 Task: Find connections with filter location Greater Napanee with filter topic #Managementwith filter profile language English with filter current company Dunnhumby with filter school Goa Engineering College - Government of Goa with filter industry Legal Services with filter service category Headshot Photography with filter keywords title Commercial Loan Officer
Action: Mouse moved to (217, 254)
Screenshot: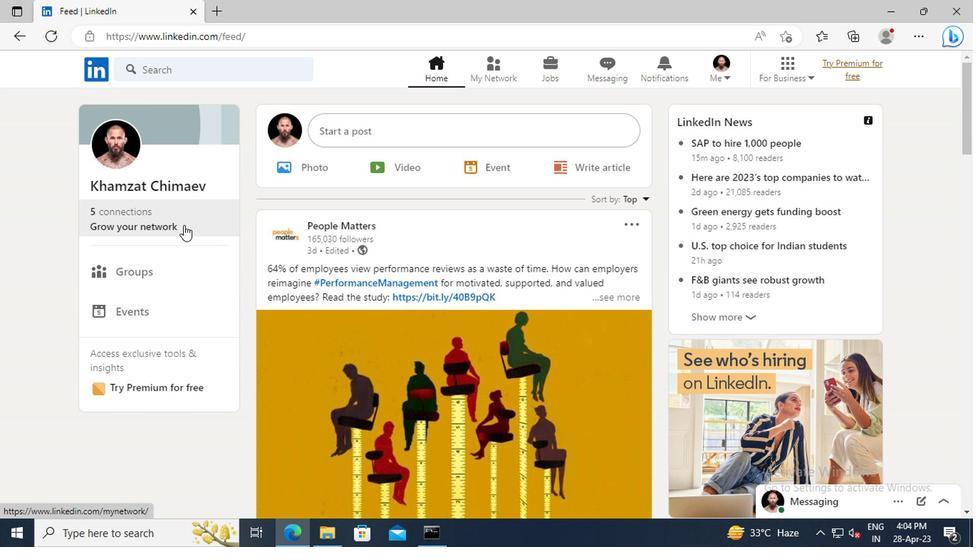 
Action: Mouse pressed left at (217, 254)
Screenshot: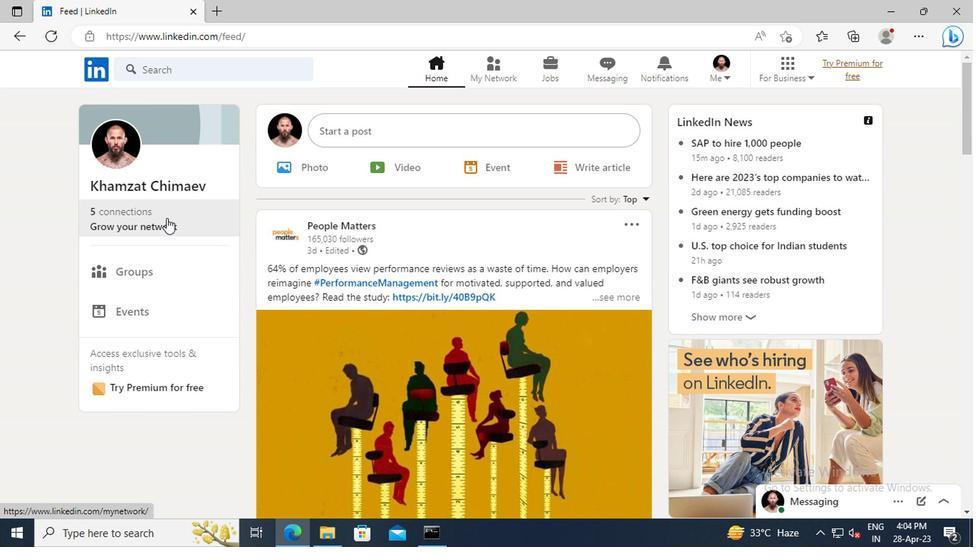 
Action: Mouse moved to (216, 206)
Screenshot: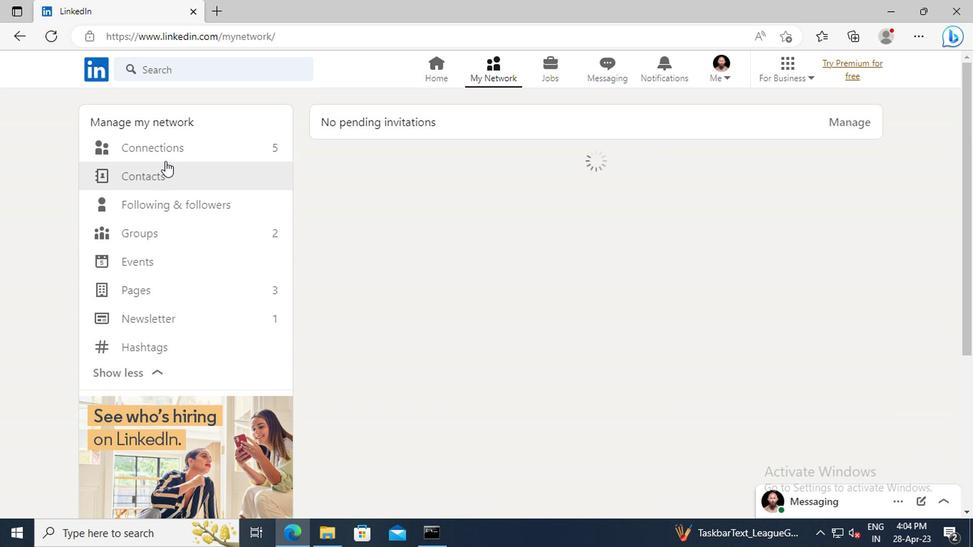 
Action: Mouse pressed left at (216, 206)
Screenshot: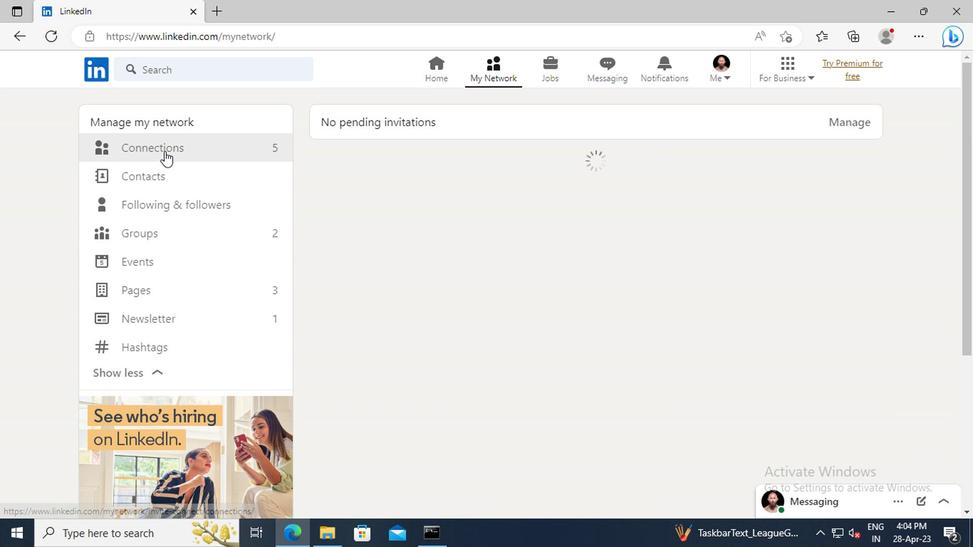 
Action: Mouse moved to (520, 208)
Screenshot: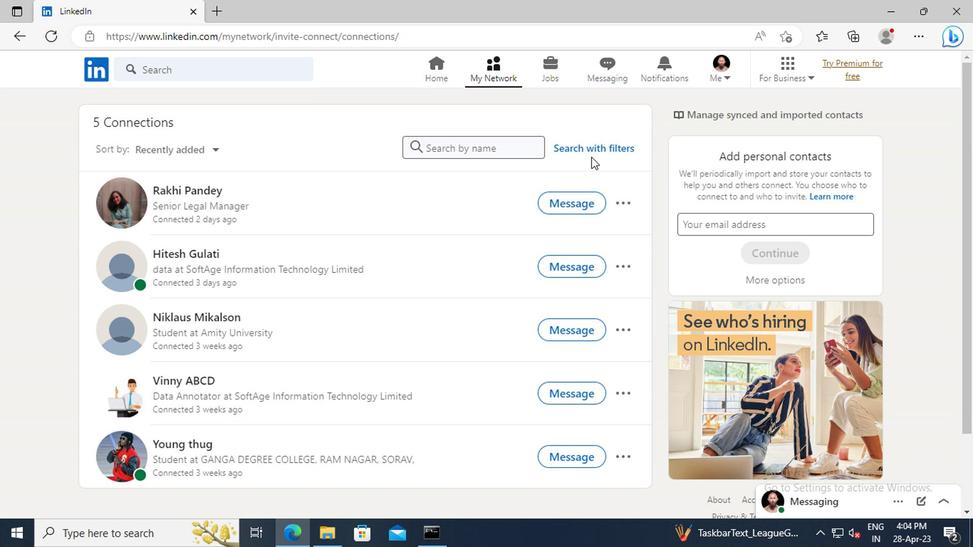 
Action: Mouse pressed left at (520, 208)
Screenshot: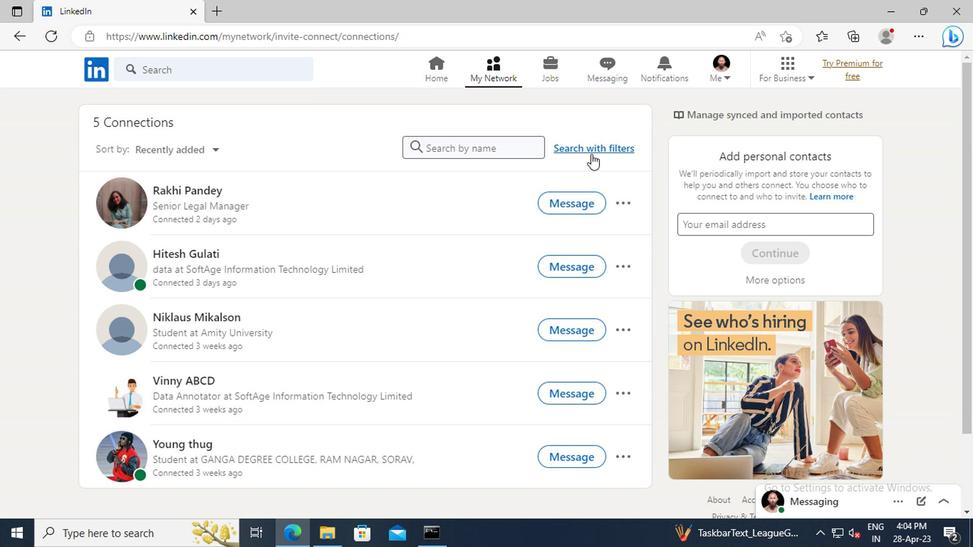
Action: Mouse moved to (485, 175)
Screenshot: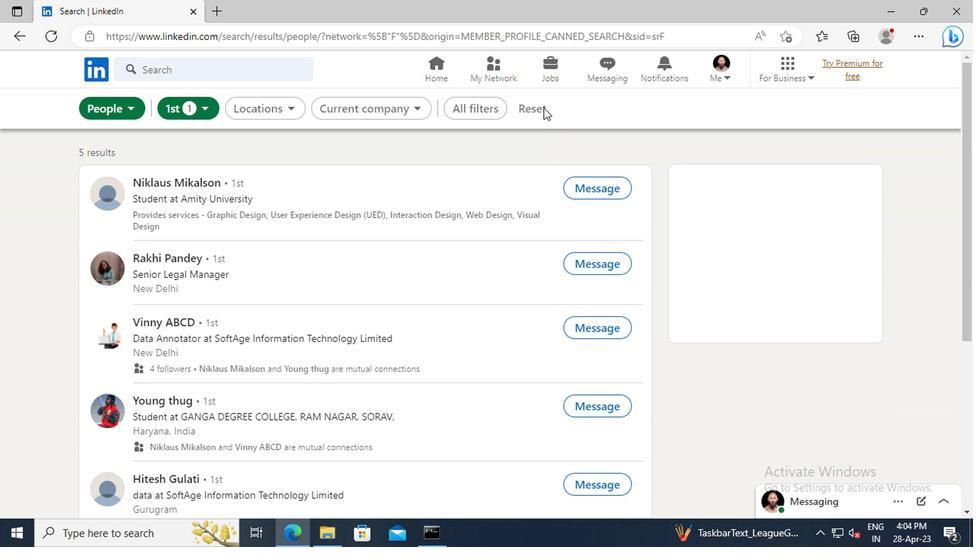 
Action: Mouse pressed left at (485, 175)
Screenshot: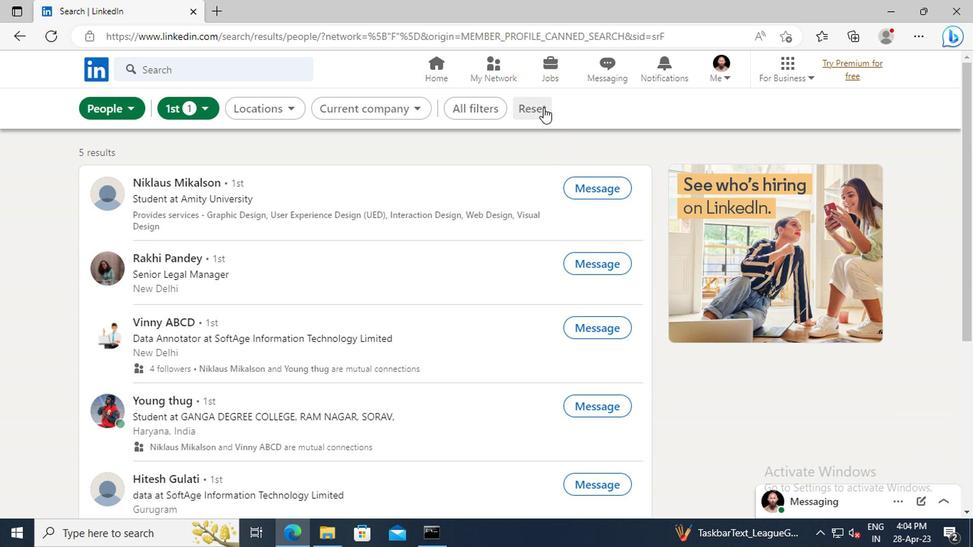 
Action: Mouse moved to (467, 175)
Screenshot: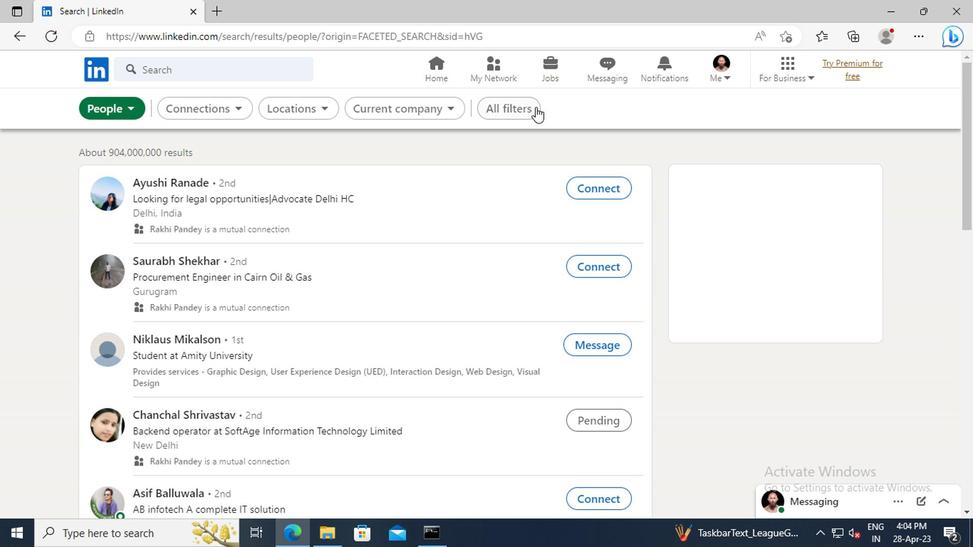 
Action: Mouse pressed left at (467, 175)
Screenshot: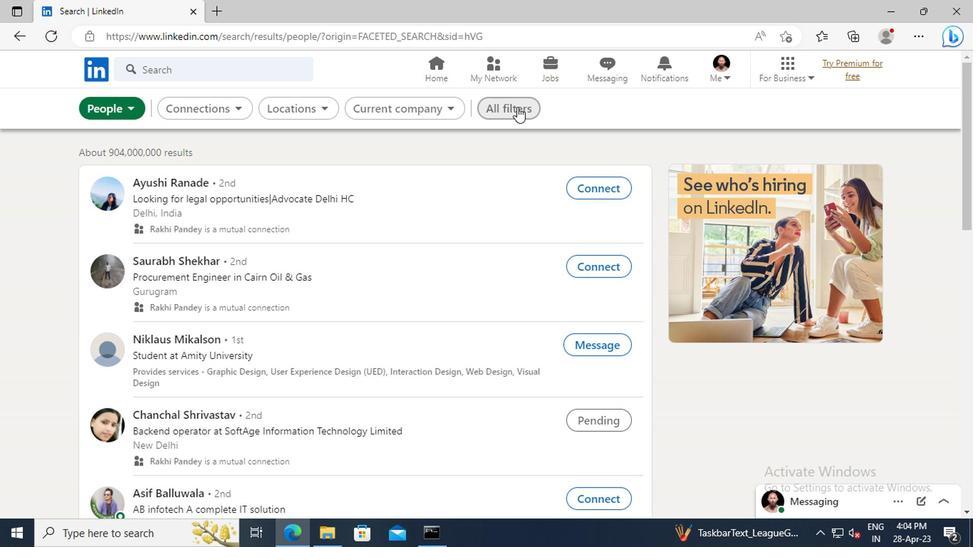 
Action: Mouse moved to (643, 220)
Screenshot: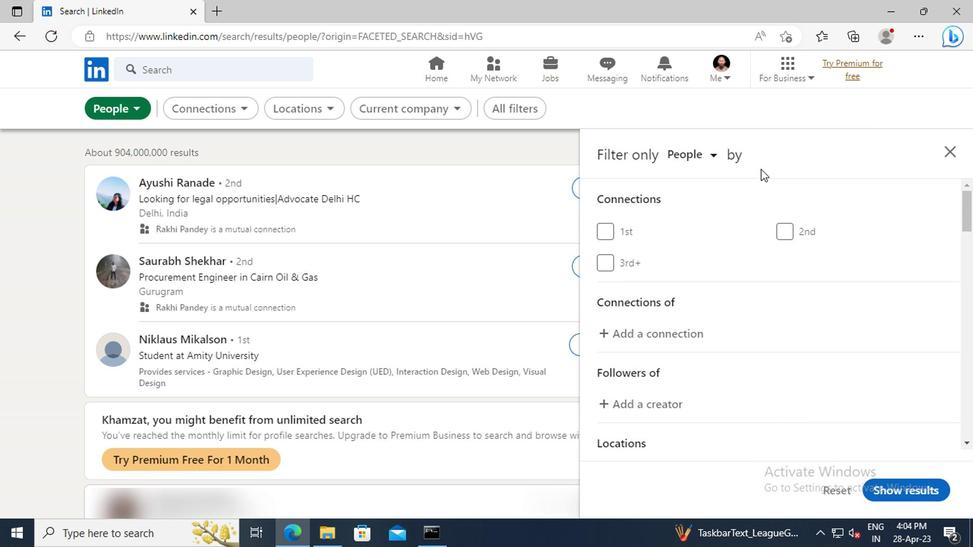 
Action: Mouse scrolled (643, 220) with delta (0, 0)
Screenshot: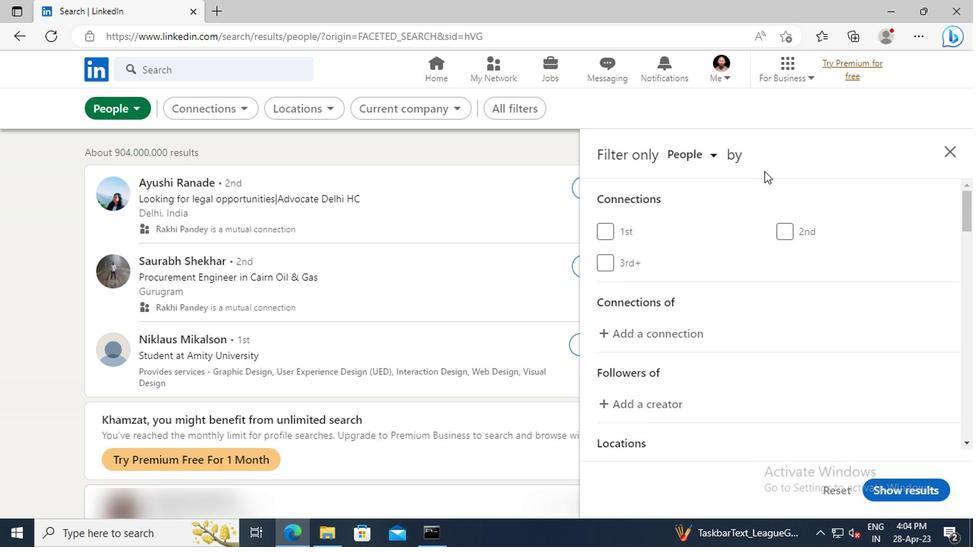 
Action: Mouse scrolled (643, 220) with delta (0, 0)
Screenshot: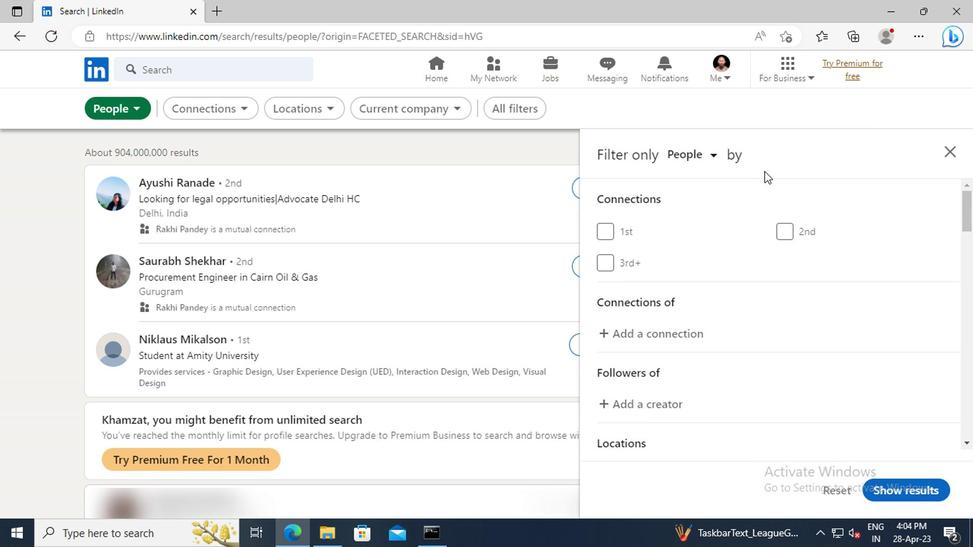 
Action: Mouse moved to (649, 228)
Screenshot: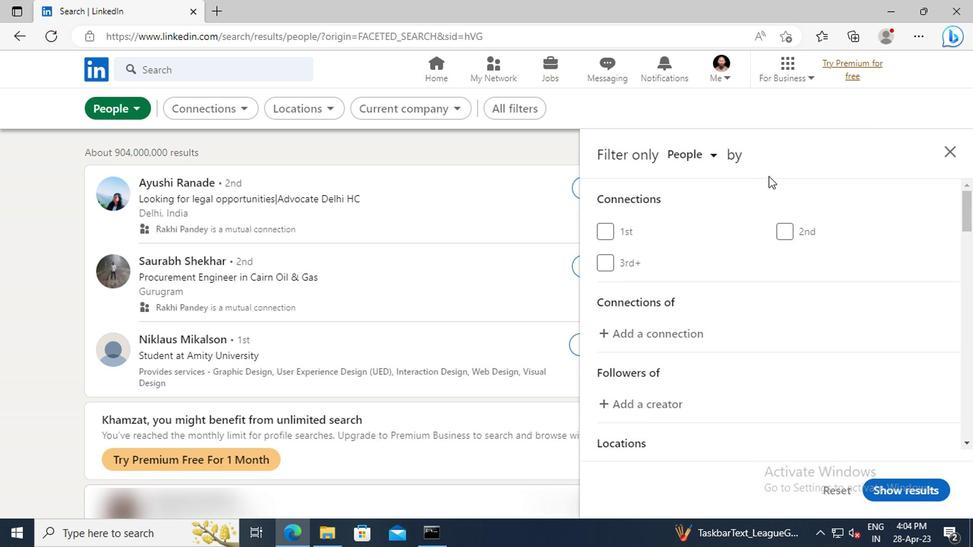 
Action: Mouse scrolled (649, 227) with delta (0, 0)
Screenshot: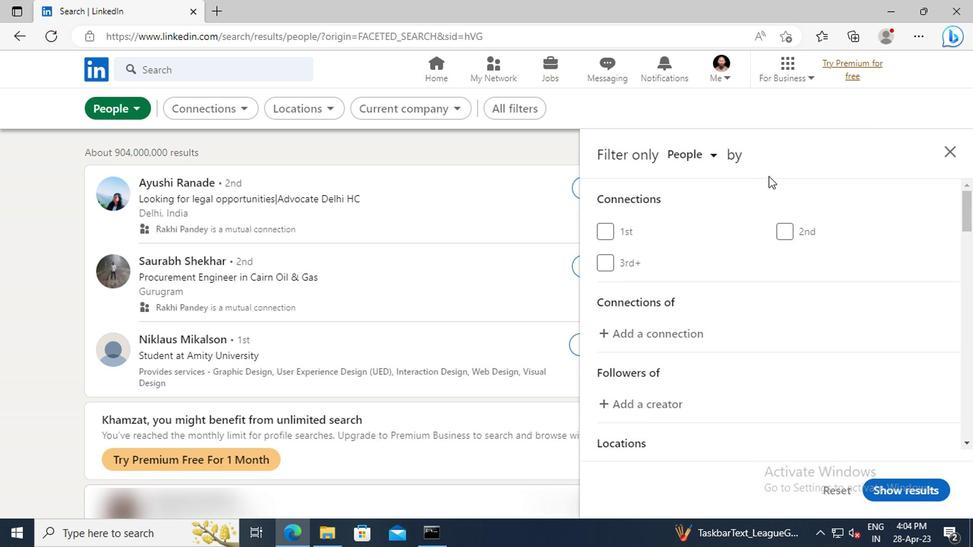 
Action: Mouse moved to (650, 230)
Screenshot: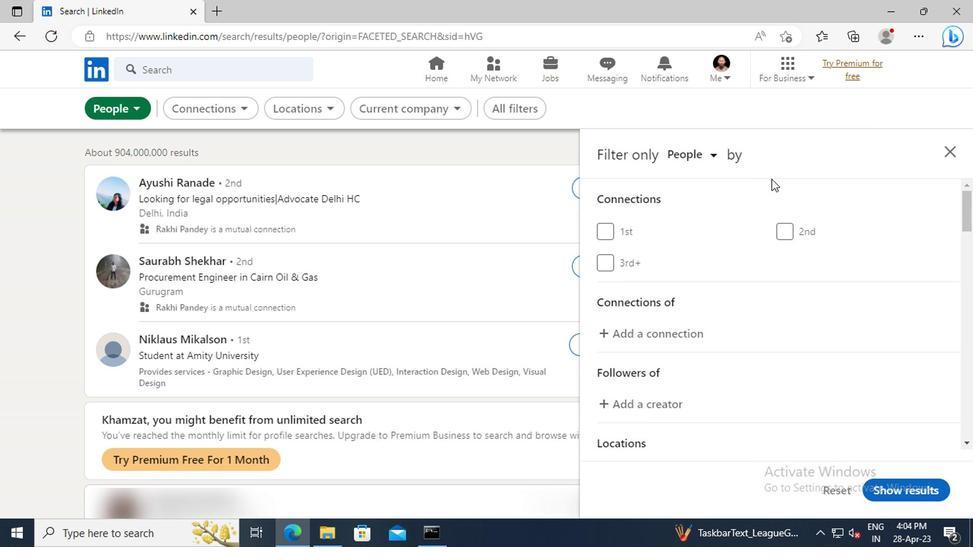 
Action: Mouse scrolled (650, 229) with delta (0, 0)
Screenshot: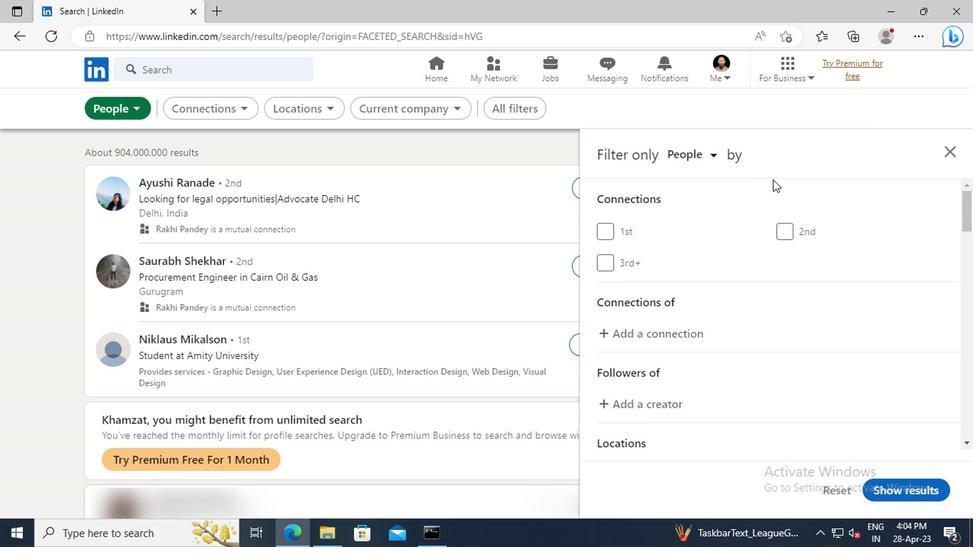 
Action: Mouse moved to (651, 240)
Screenshot: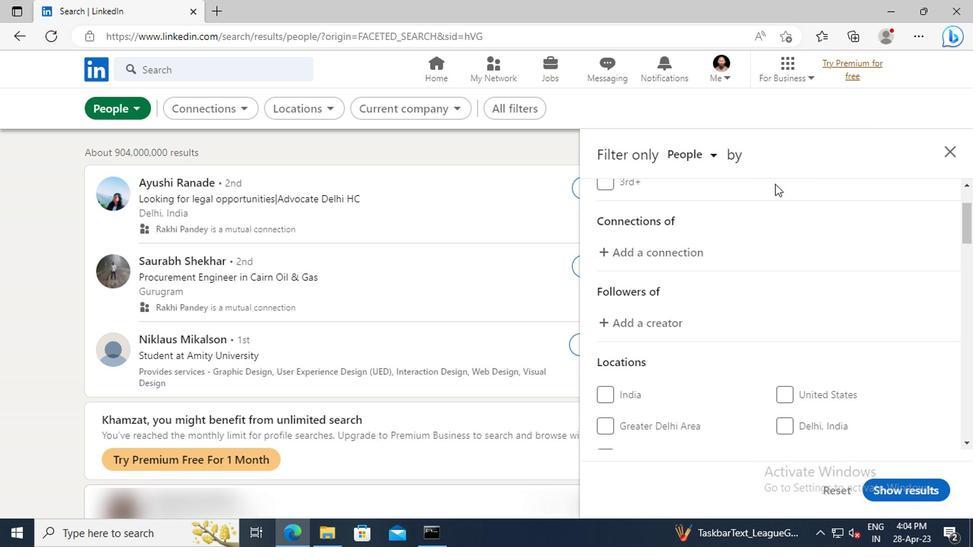 
Action: Mouse scrolled (651, 240) with delta (0, 0)
Screenshot: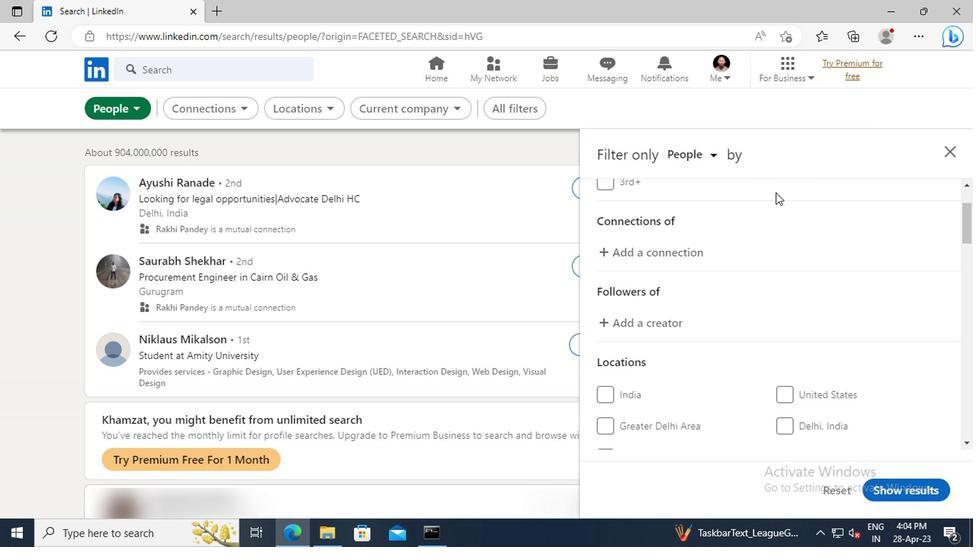 
Action: Mouse scrolled (651, 240) with delta (0, 0)
Screenshot: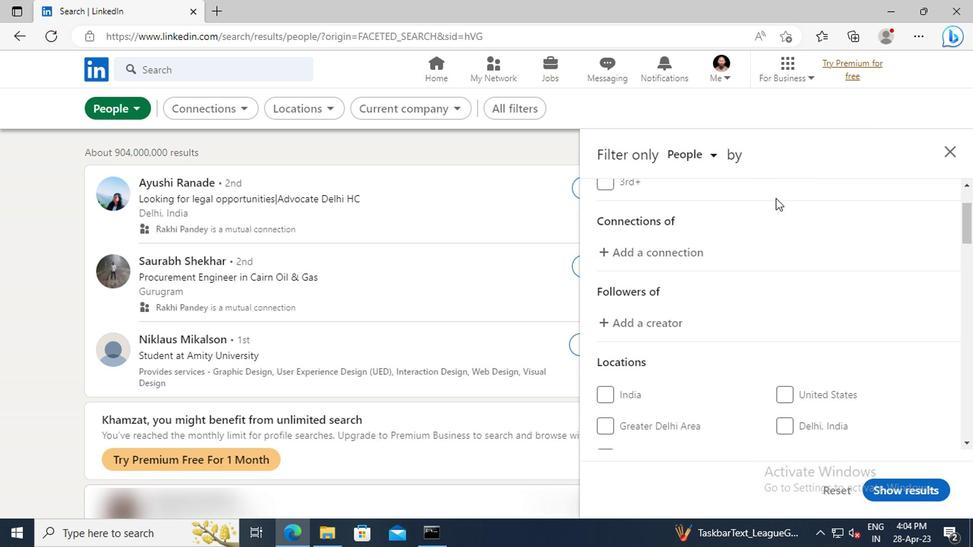 
Action: Mouse scrolled (651, 240) with delta (0, 0)
Screenshot: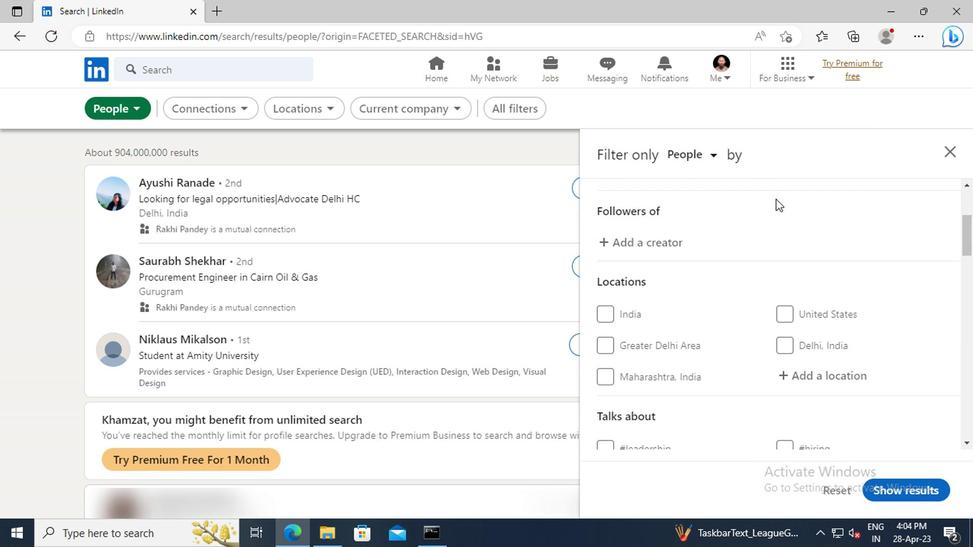 
Action: Mouse scrolled (651, 240) with delta (0, 0)
Screenshot: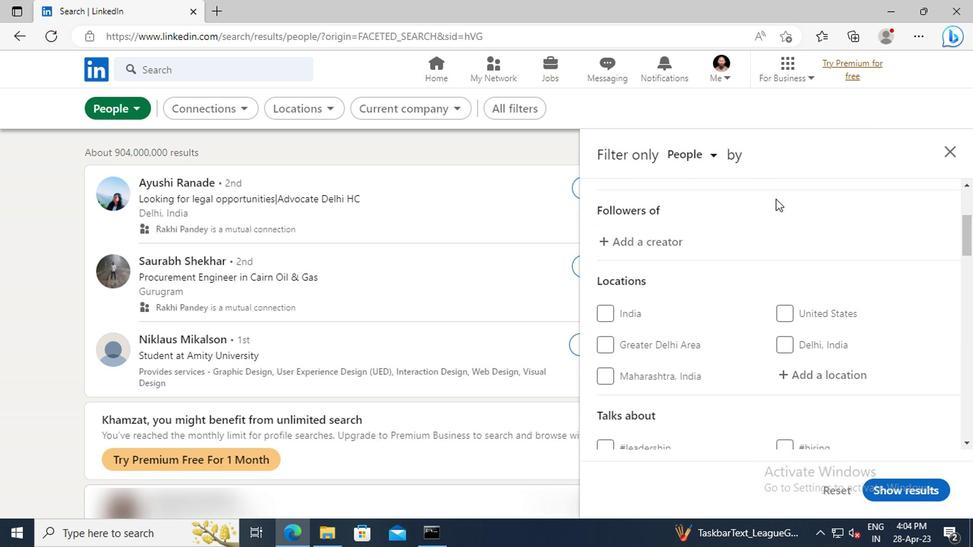 
Action: Mouse scrolled (651, 240) with delta (0, 0)
Screenshot: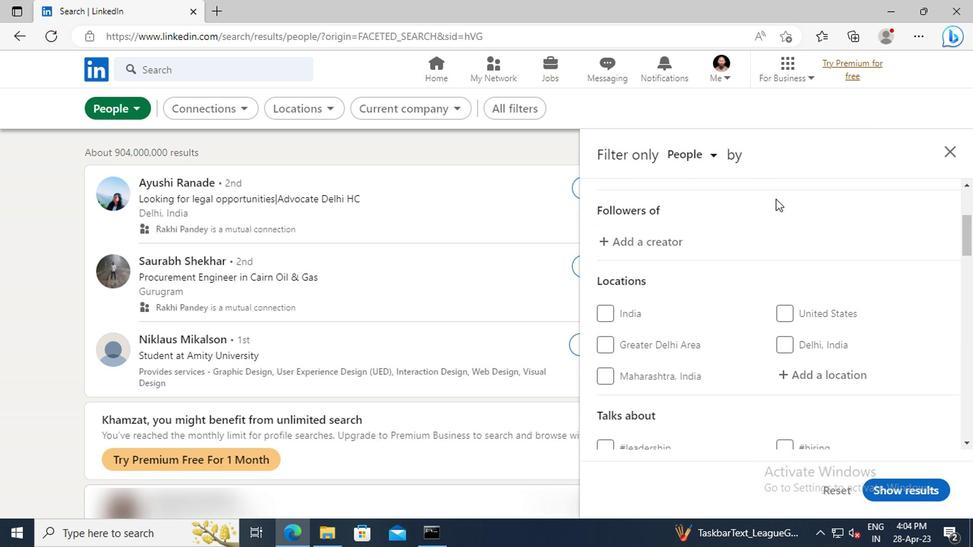 
Action: Mouse moved to (659, 279)
Screenshot: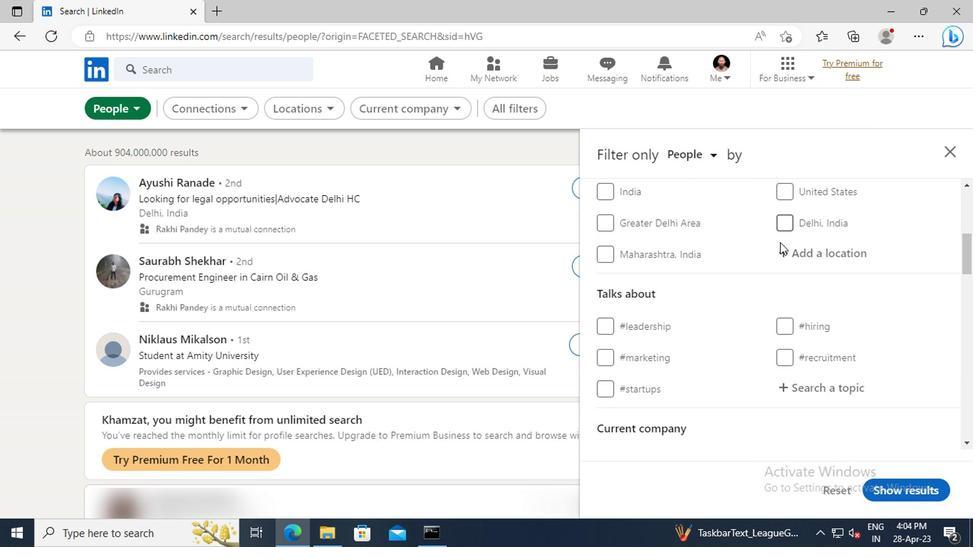 
Action: Mouse pressed left at (659, 279)
Screenshot: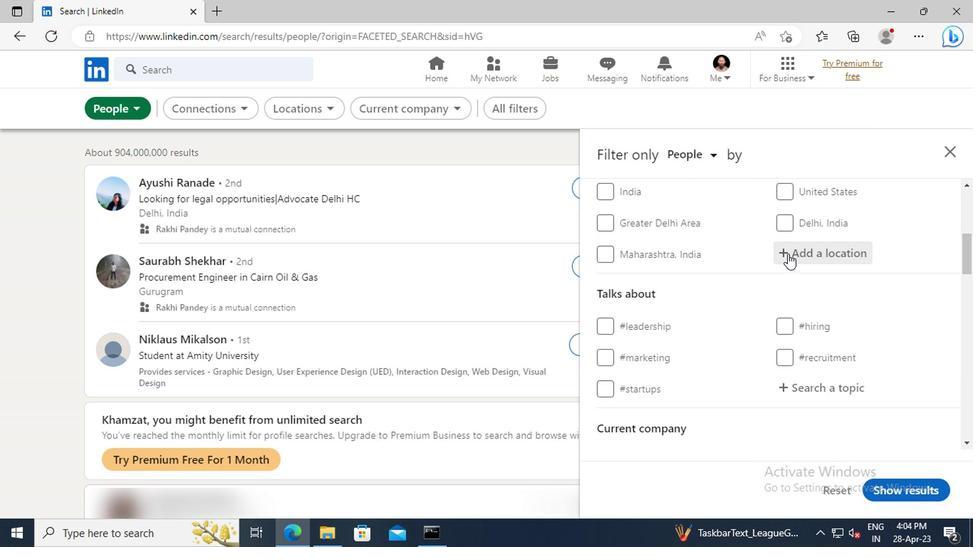
Action: Key pressed <Key.shift>GREATER<Key.space><Key.shift>NAPANEE
Screenshot: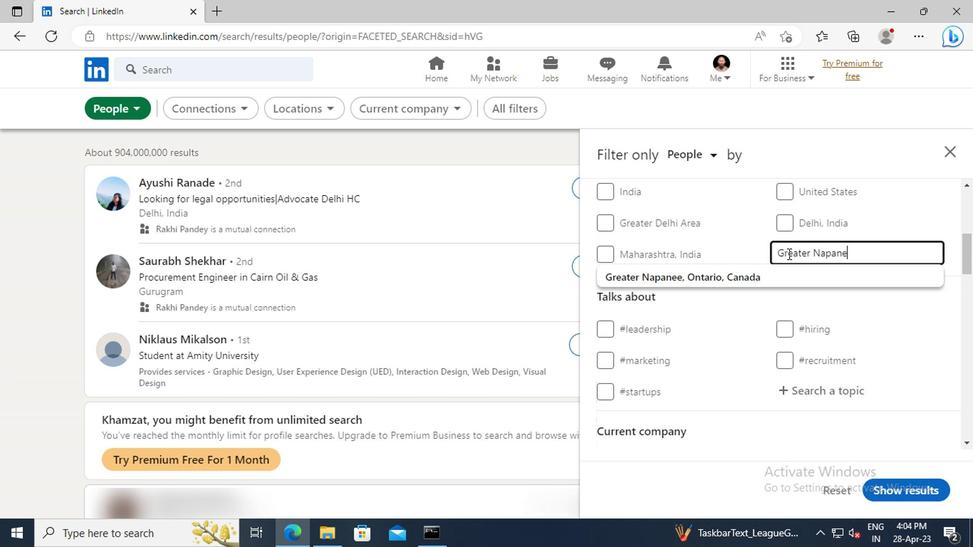 
Action: Mouse moved to (659, 292)
Screenshot: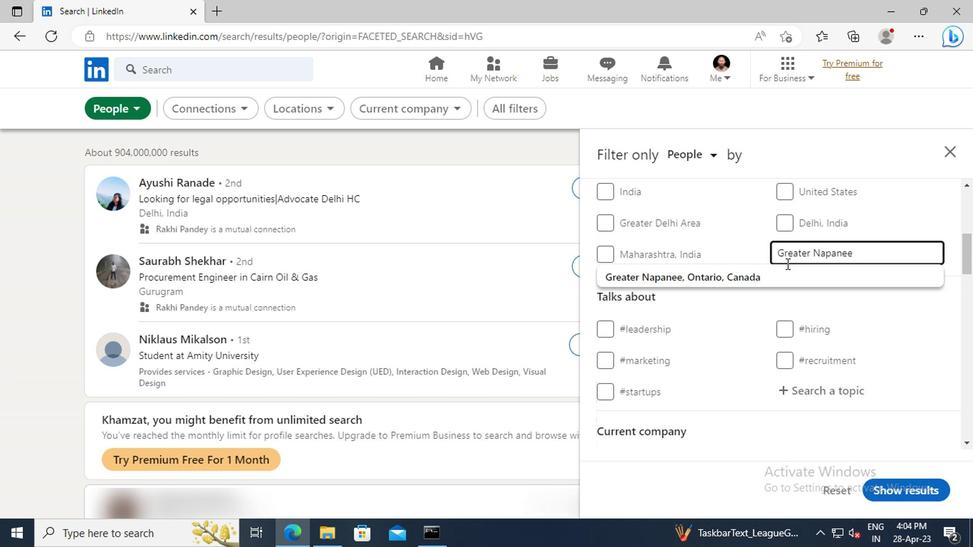 
Action: Mouse pressed left at (659, 292)
Screenshot: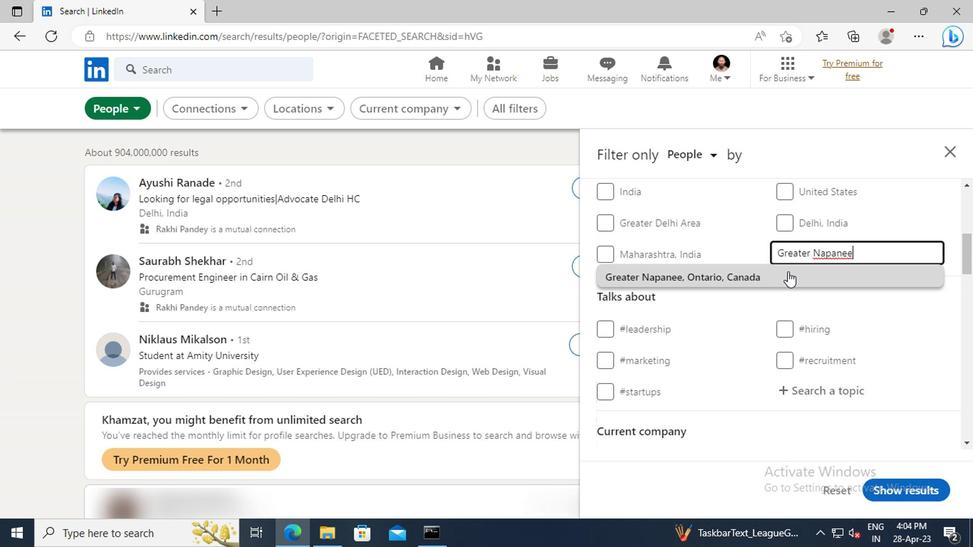 
Action: Mouse scrolled (659, 291) with delta (0, 0)
Screenshot: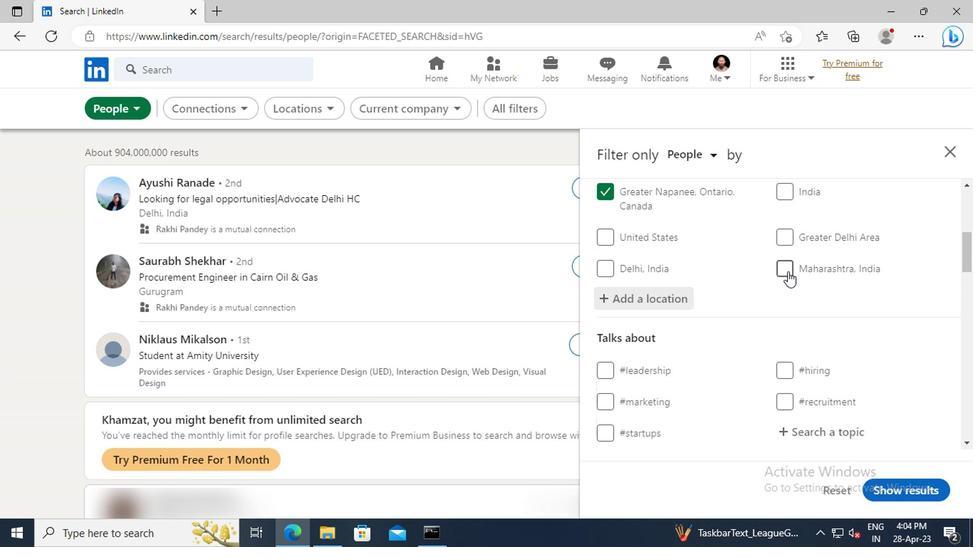 
Action: Mouse scrolled (659, 291) with delta (0, 0)
Screenshot: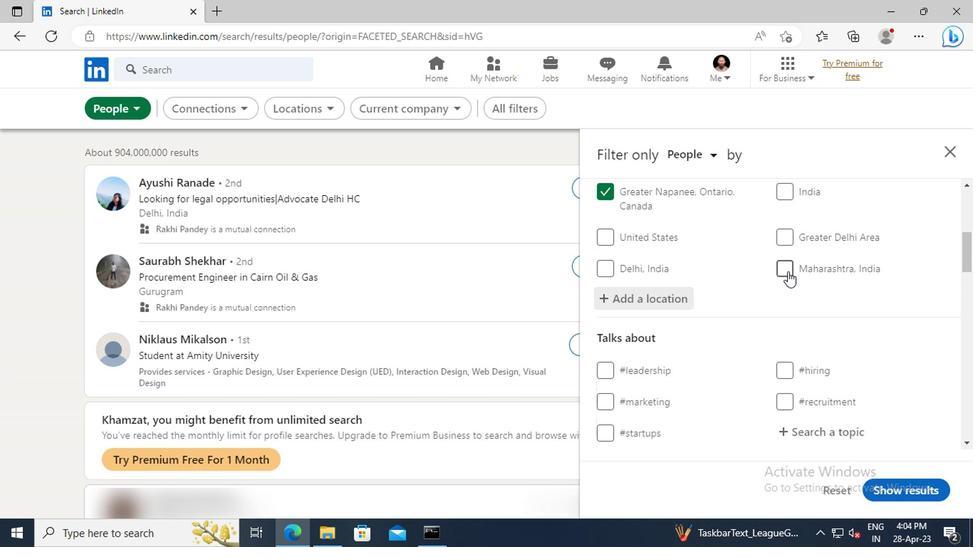 
Action: Mouse scrolled (659, 291) with delta (0, 0)
Screenshot: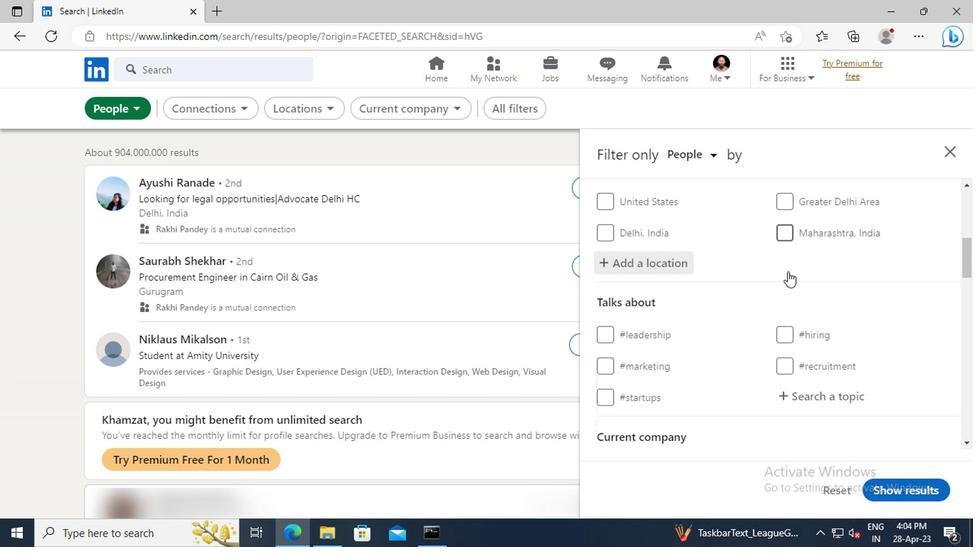 
Action: Mouse moved to (661, 317)
Screenshot: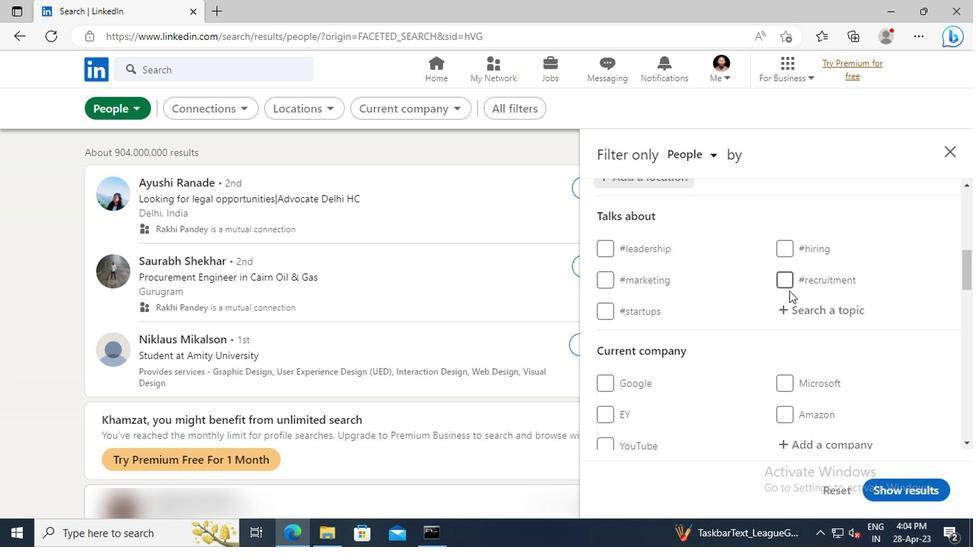 
Action: Mouse pressed left at (661, 317)
Screenshot: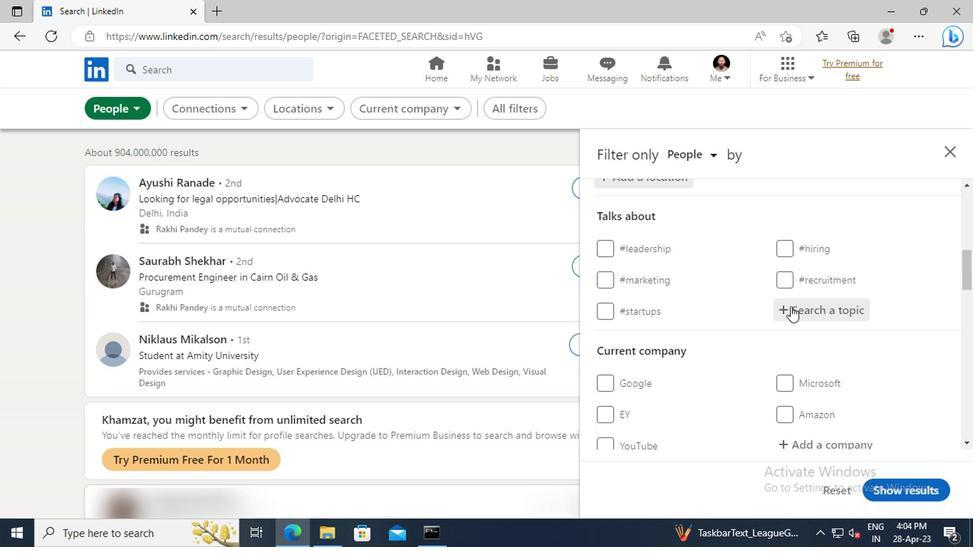 
Action: Key pressed <Key.shift>MANAGEMENT
Screenshot: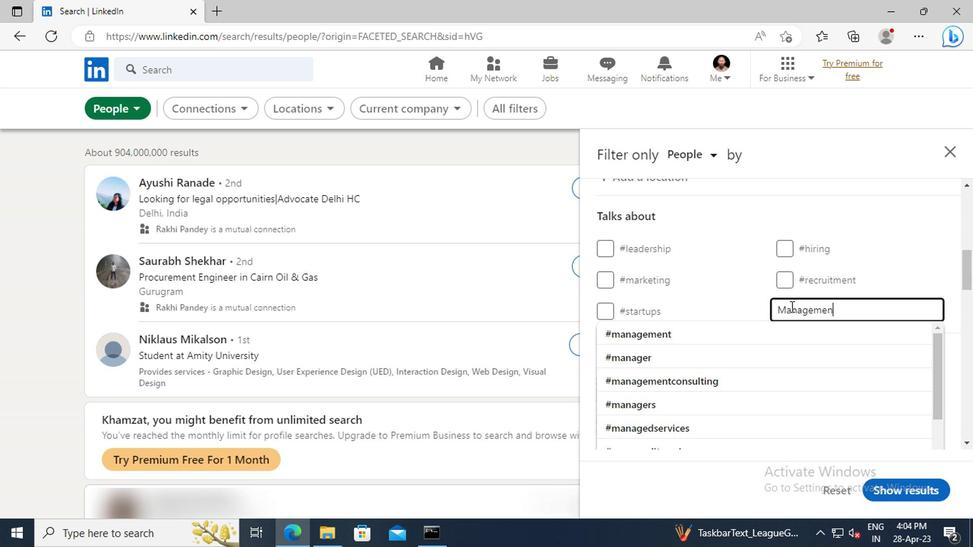 
Action: Mouse moved to (661, 335)
Screenshot: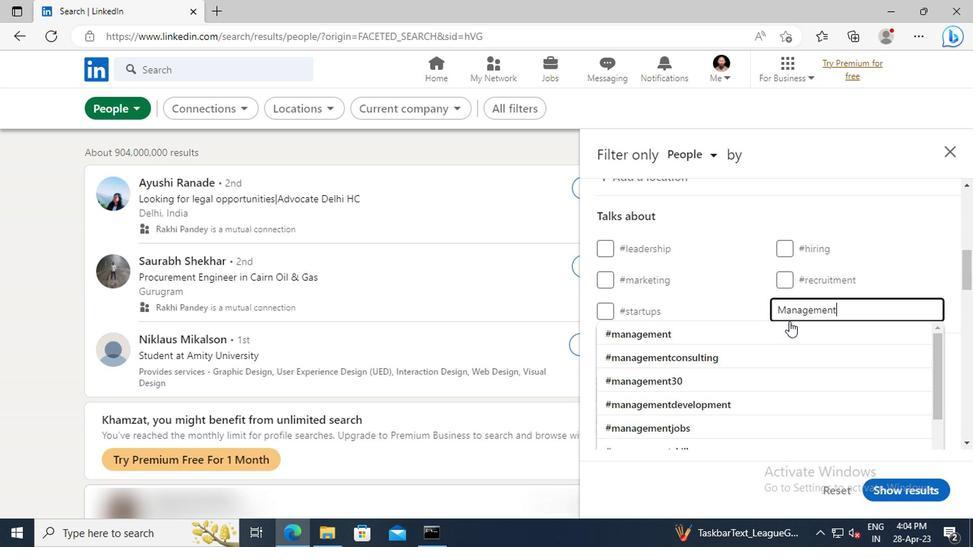 
Action: Mouse pressed left at (661, 335)
Screenshot: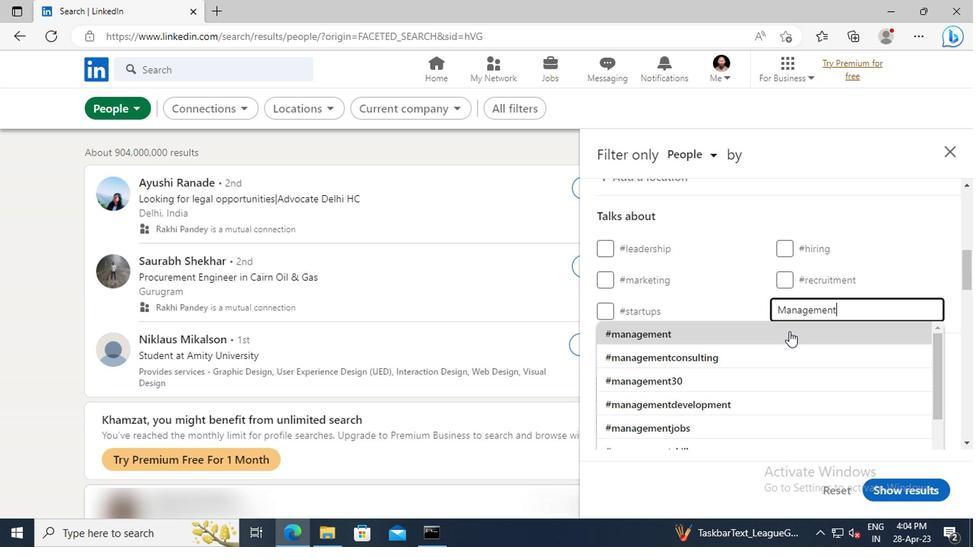 
Action: Mouse scrolled (661, 335) with delta (0, 0)
Screenshot: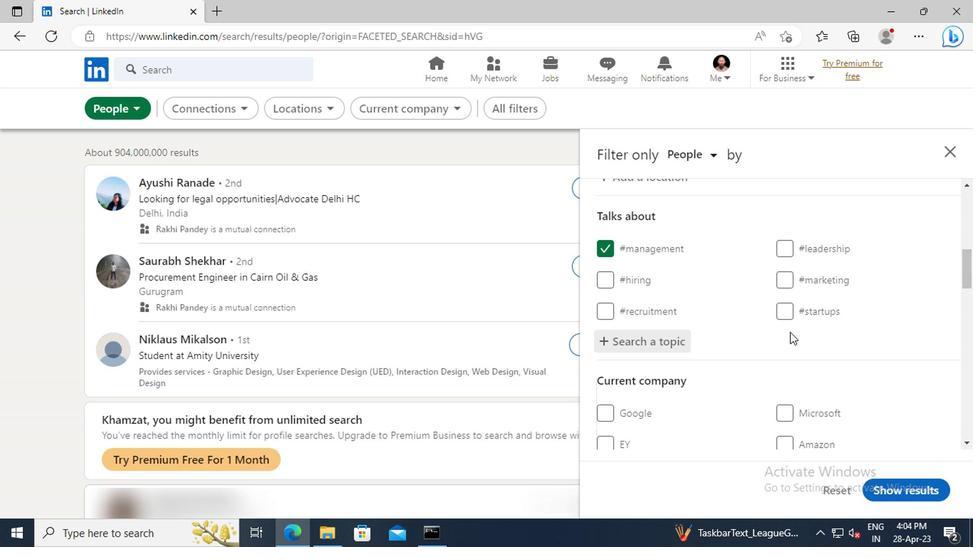 
Action: Mouse scrolled (661, 335) with delta (0, 0)
Screenshot: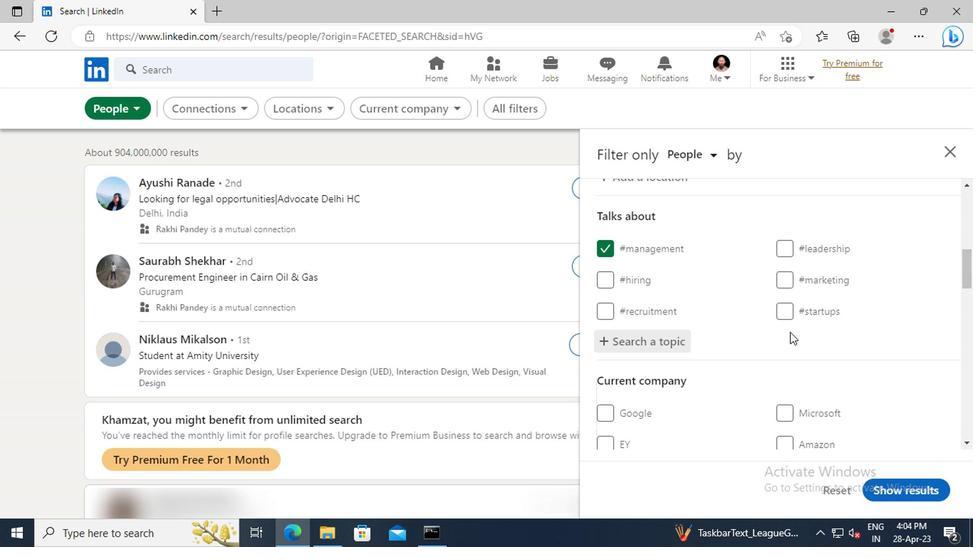 
Action: Mouse scrolled (661, 335) with delta (0, 0)
Screenshot: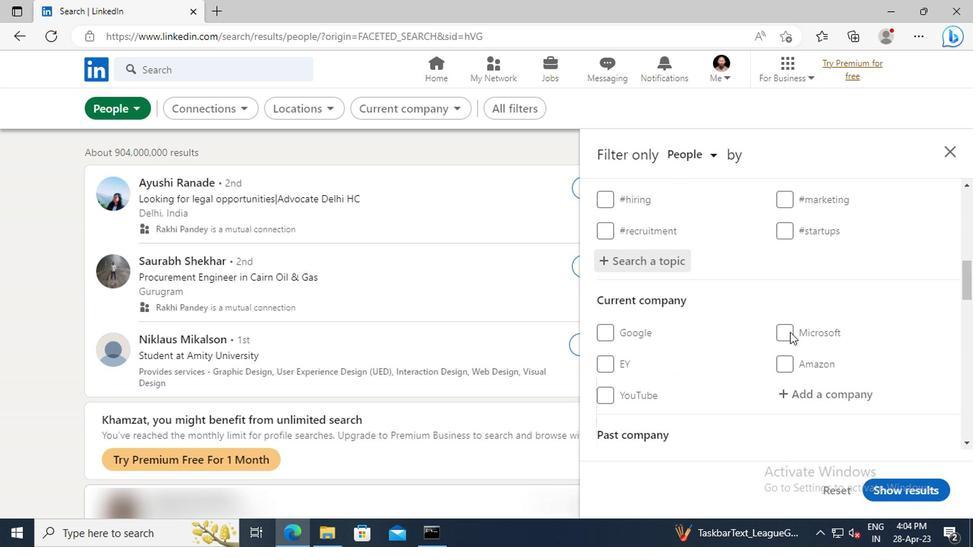 
Action: Mouse scrolled (661, 335) with delta (0, 0)
Screenshot: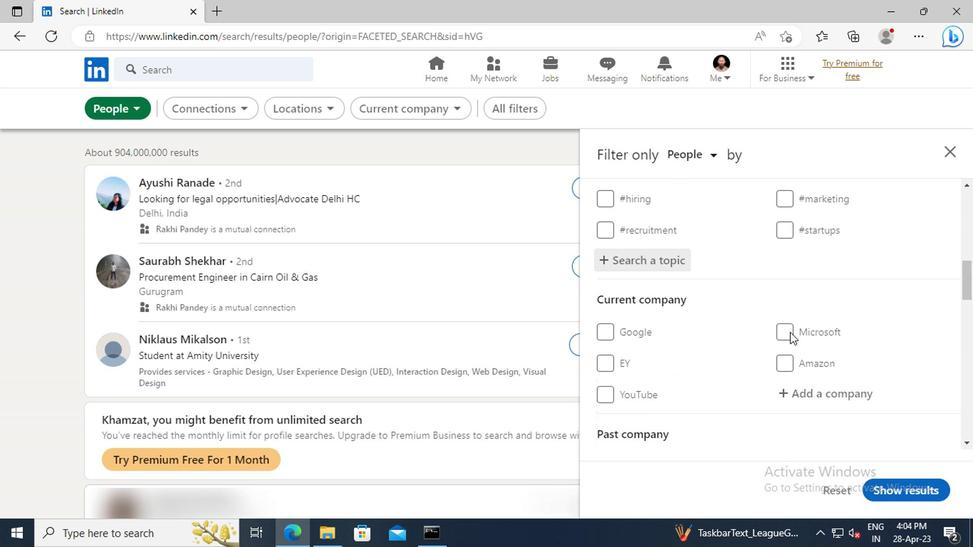 
Action: Mouse scrolled (661, 335) with delta (0, 0)
Screenshot: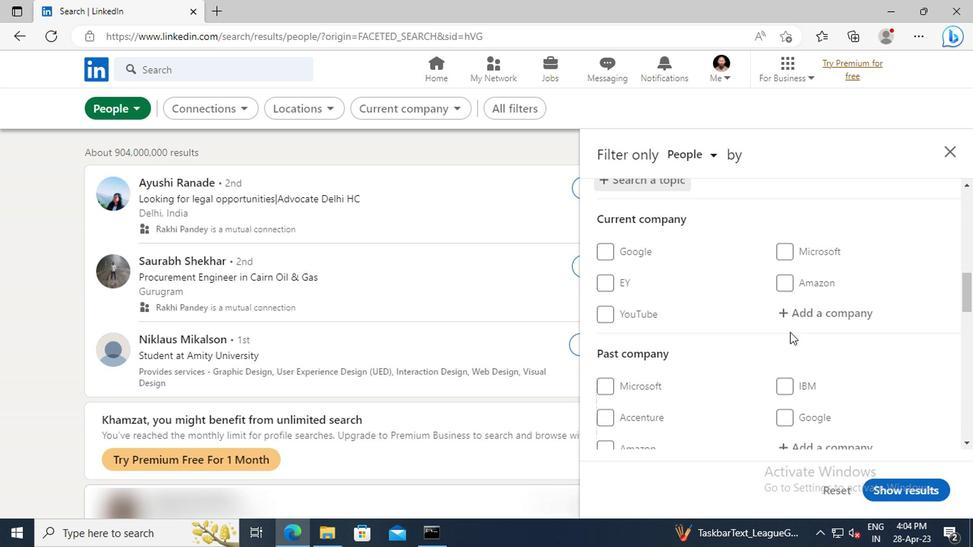 
Action: Mouse scrolled (661, 335) with delta (0, 0)
Screenshot: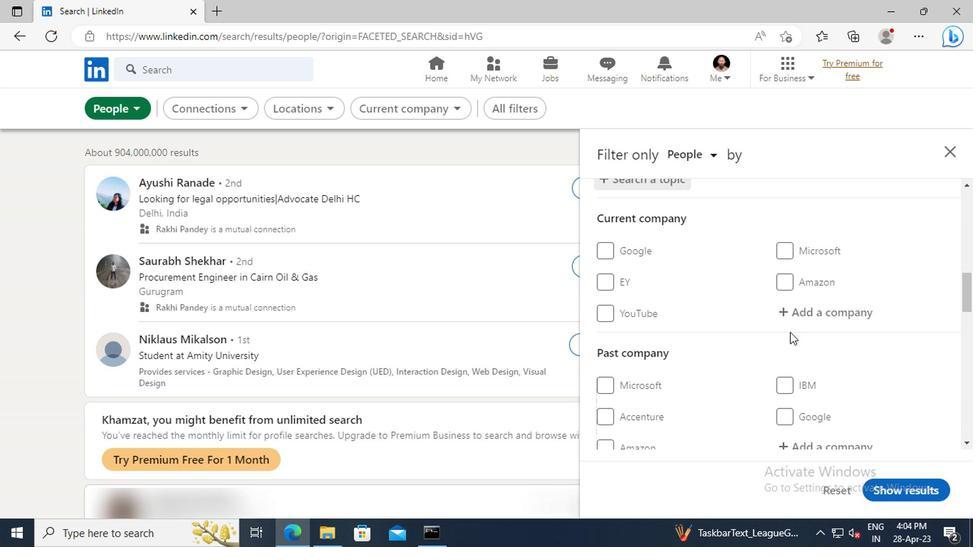 
Action: Mouse scrolled (661, 335) with delta (0, 0)
Screenshot: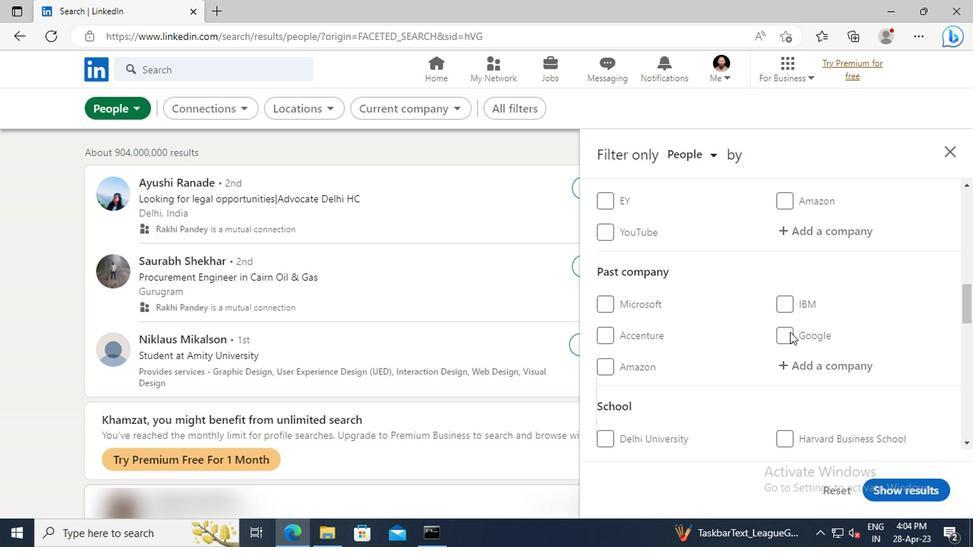 
Action: Mouse scrolled (661, 335) with delta (0, 0)
Screenshot: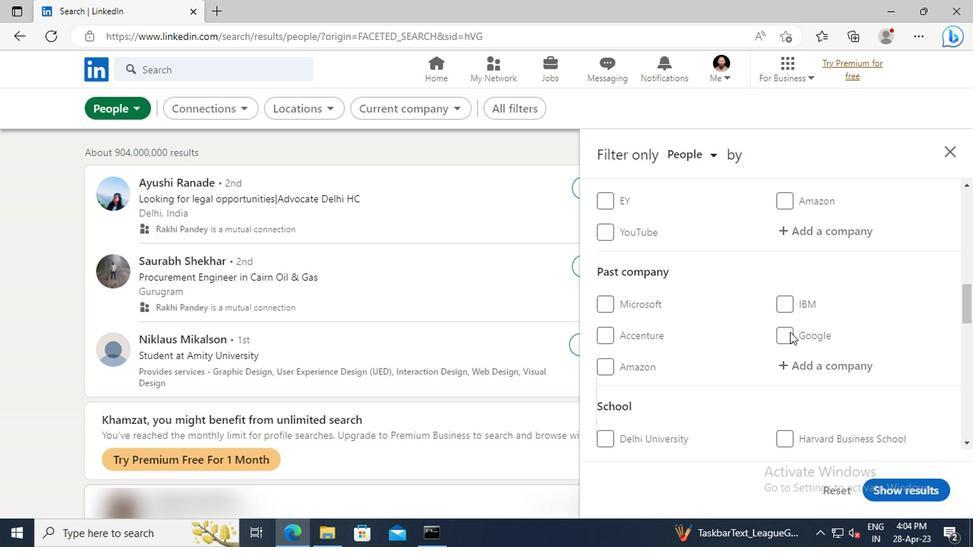 
Action: Mouse scrolled (661, 335) with delta (0, 0)
Screenshot: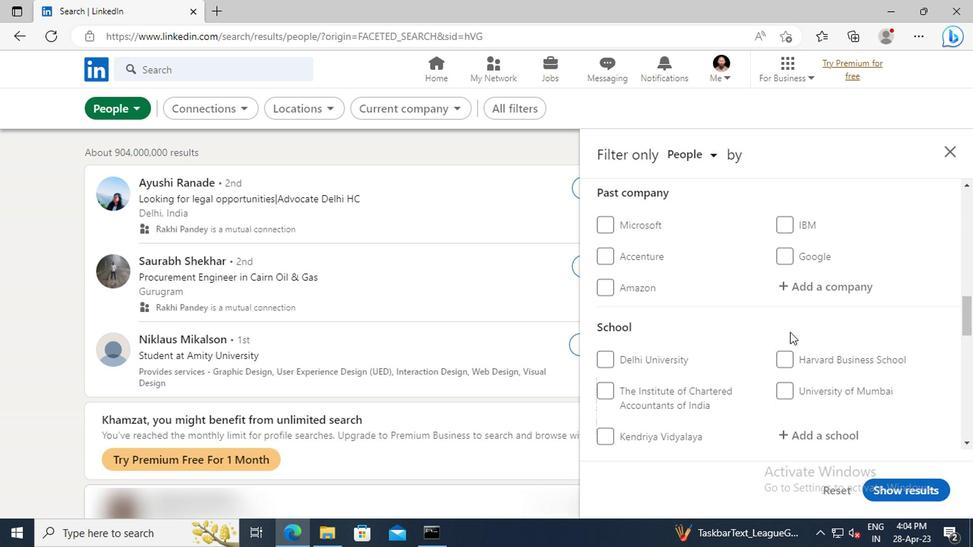 
Action: Mouse scrolled (661, 335) with delta (0, 0)
Screenshot: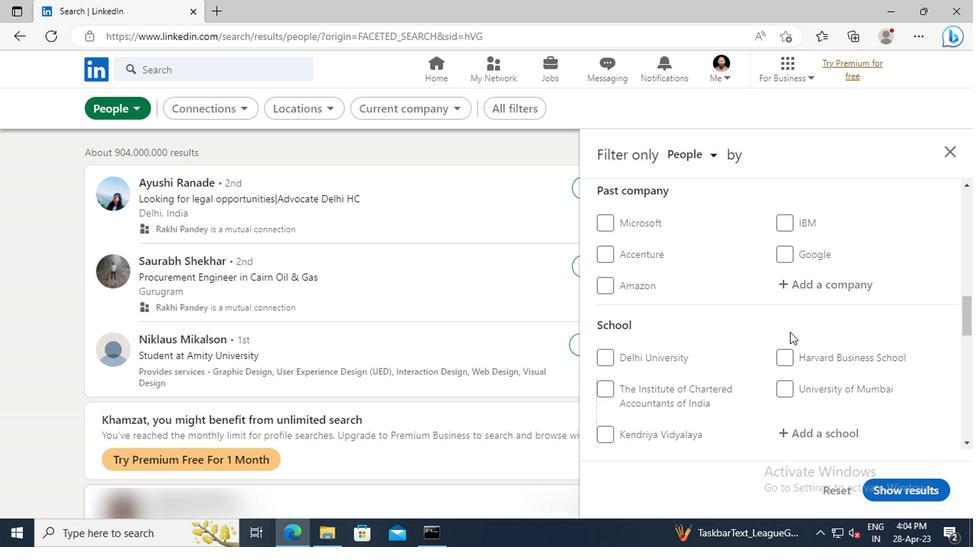 
Action: Mouse scrolled (661, 335) with delta (0, 0)
Screenshot: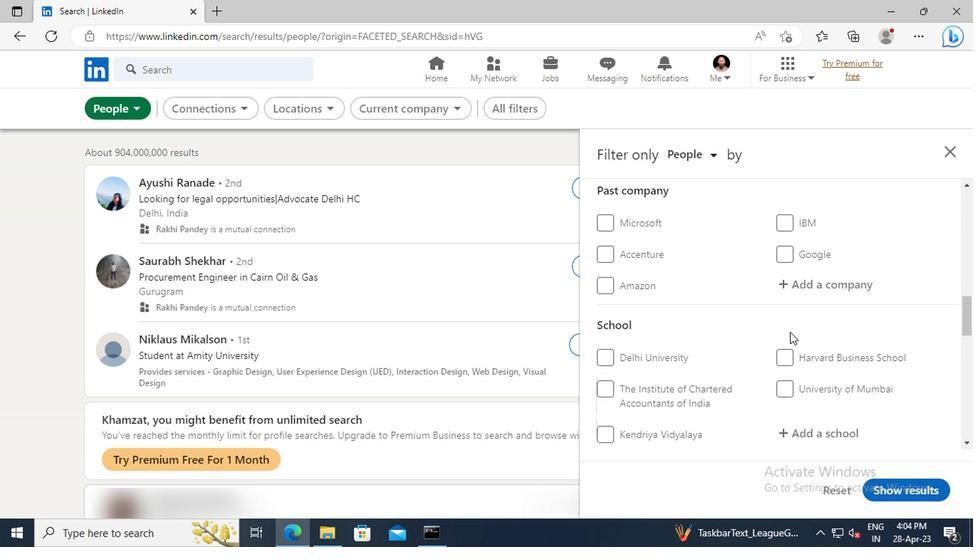 
Action: Mouse scrolled (661, 335) with delta (0, 0)
Screenshot: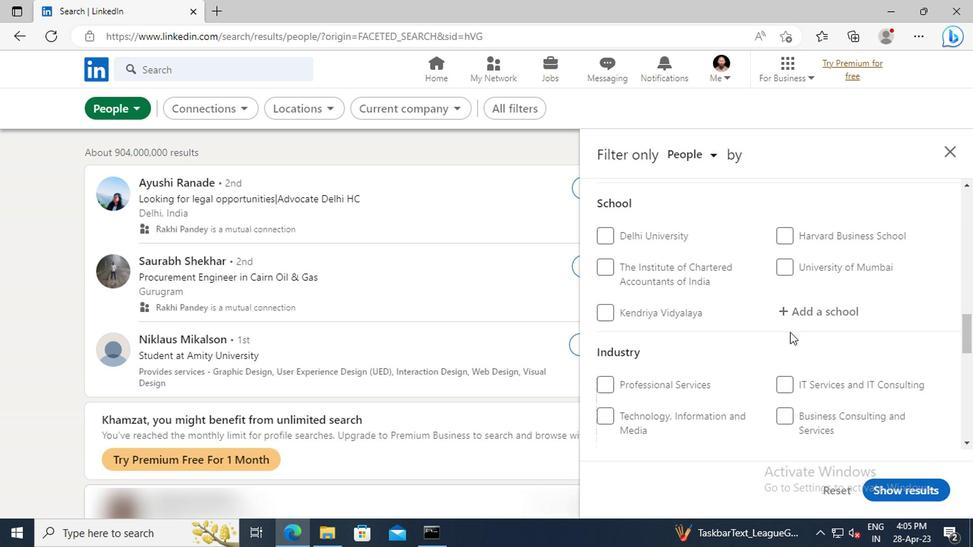 
Action: Mouse scrolled (661, 335) with delta (0, 0)
Screenshot: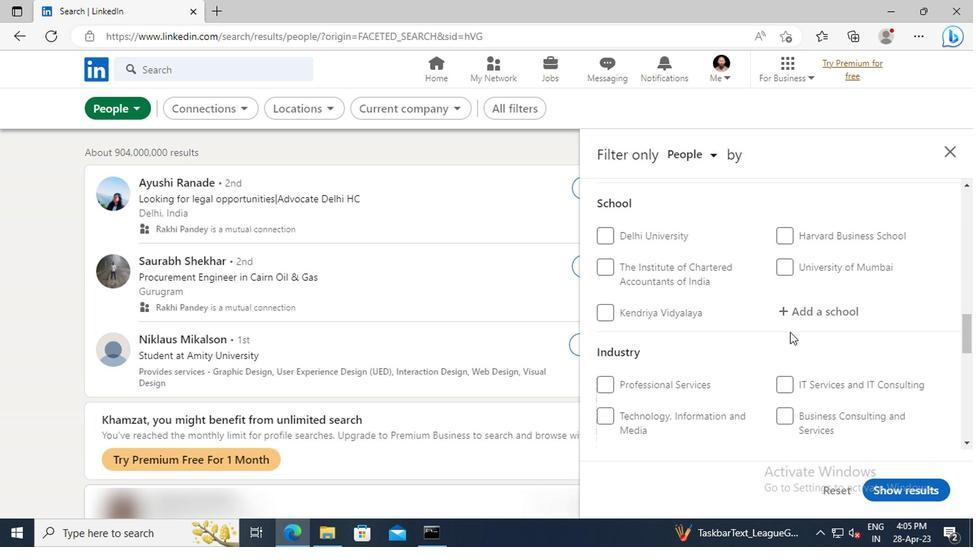 
Action: Mouse scrolled (661, 335) with delta (0, 0)
Screenshot: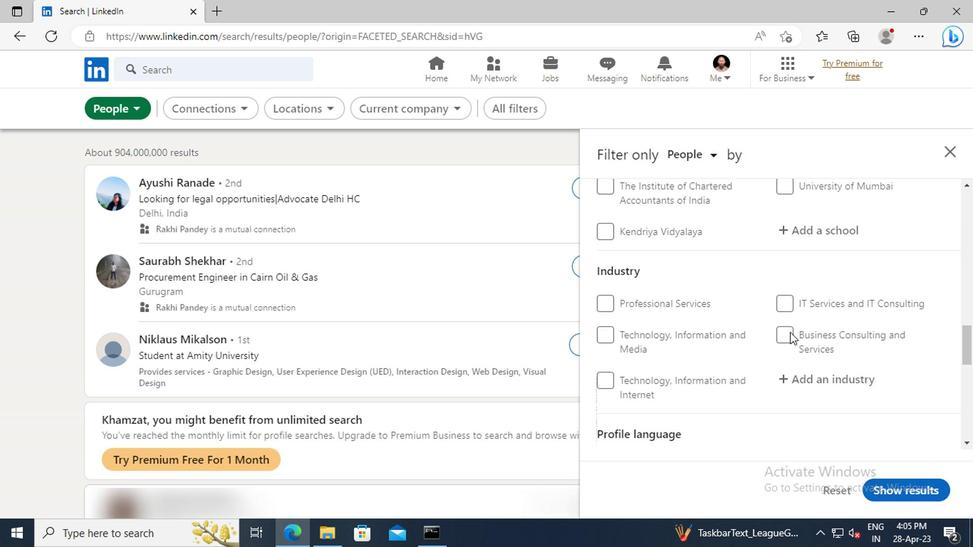
Action: Mouse scrolled (661, 335) with delta (0, 0)
Screenshot: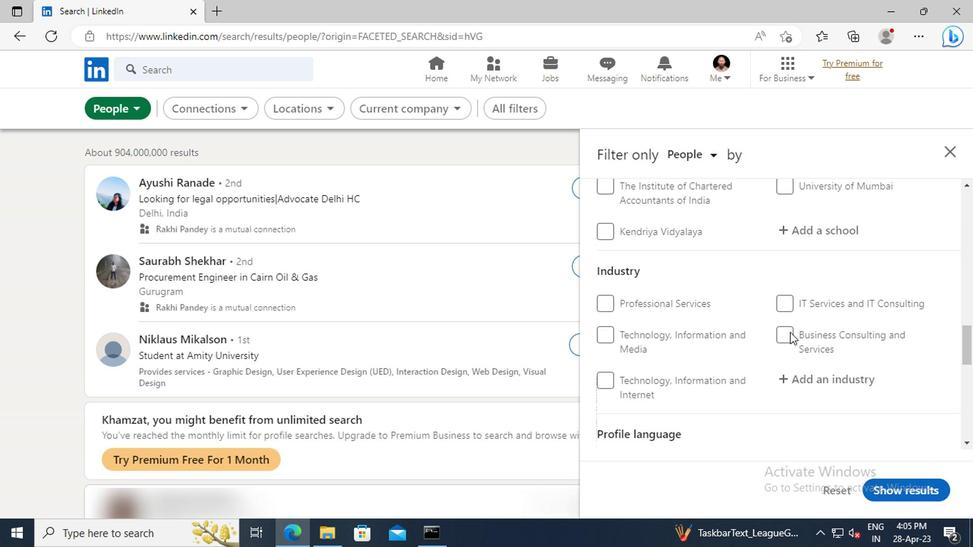 
Action: Mouse scrolled (661, 335) with delta (0, 0)
Screenshot: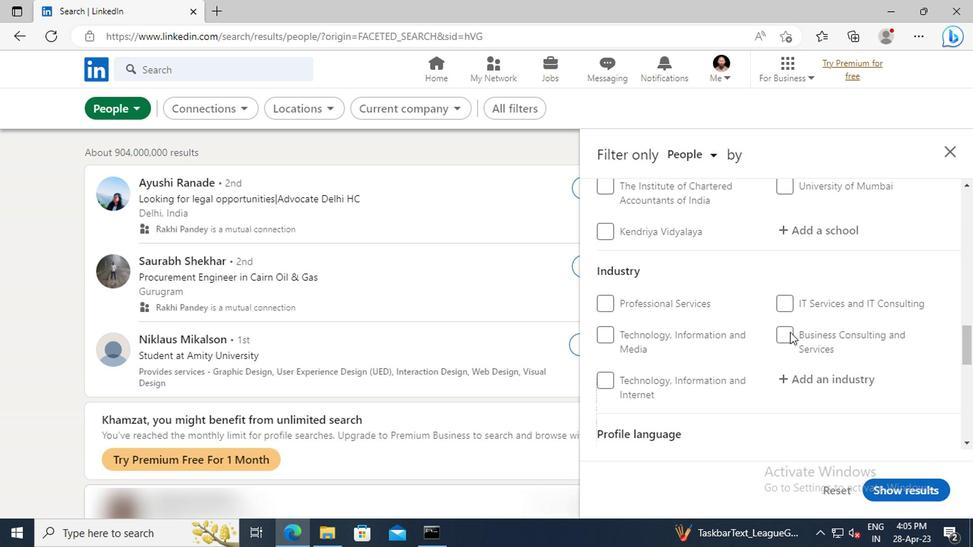 
Action: Mouse moved to (534, 345)
Screenshot: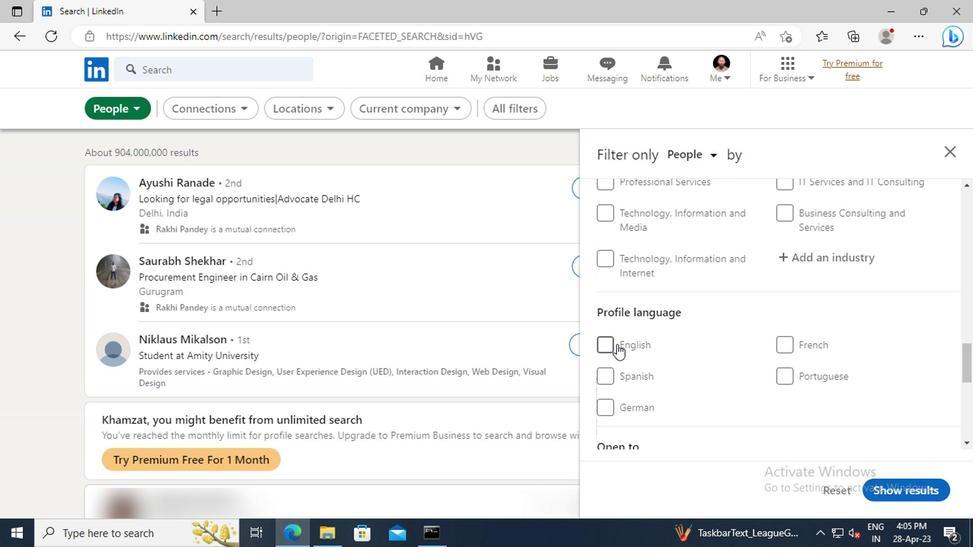 
Action: Mouse pressed left at (534, 345)
Screenshot: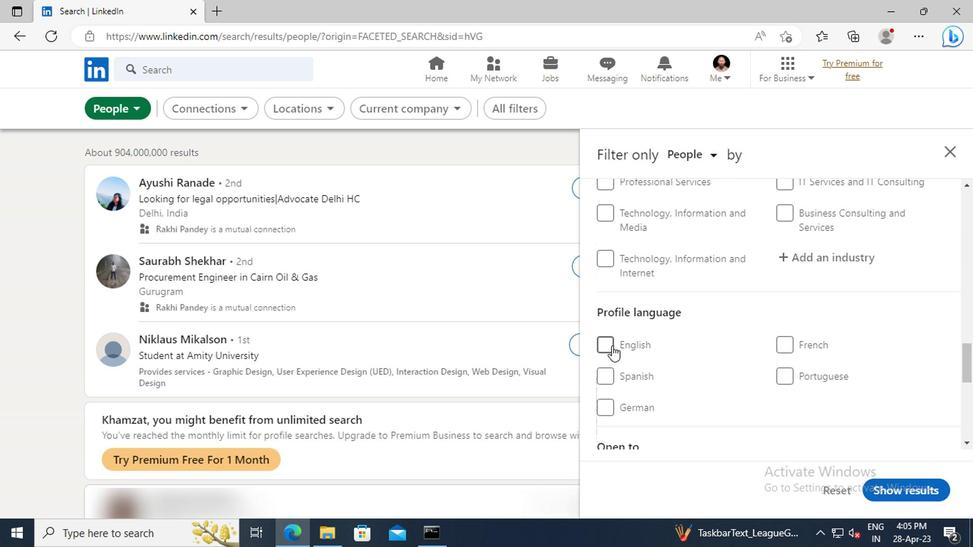 
Action: Mouse moved to (655, 345)
Screenshot: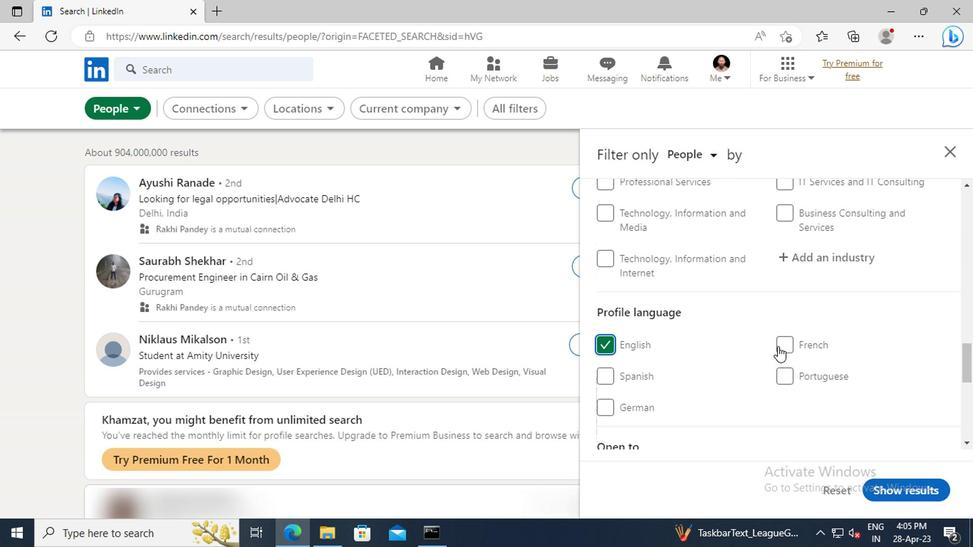 
Action: Mouse scrolled (655, 346) with delta (0, 0)
Screenshot: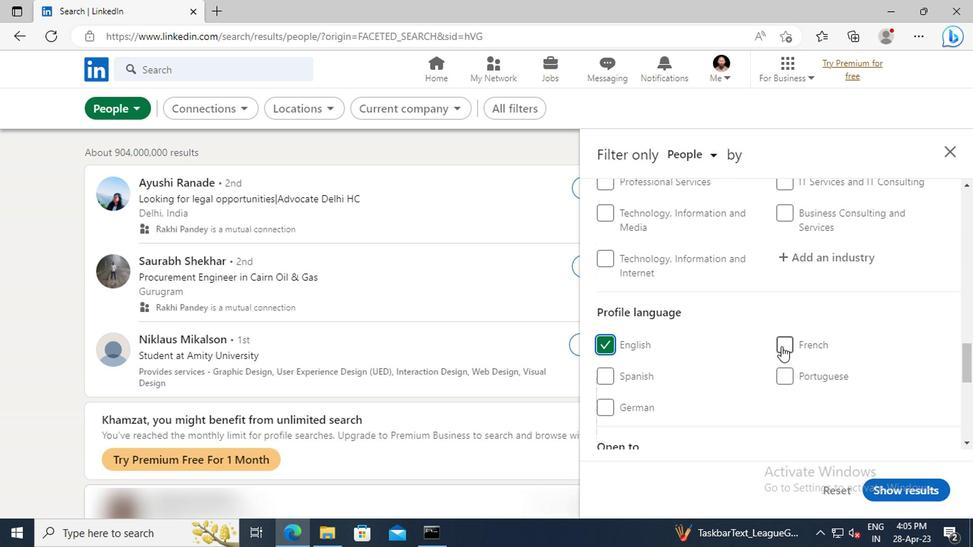 
Action: Mouse scrolled (655, 346) with delta (0, 0)
Screenshot: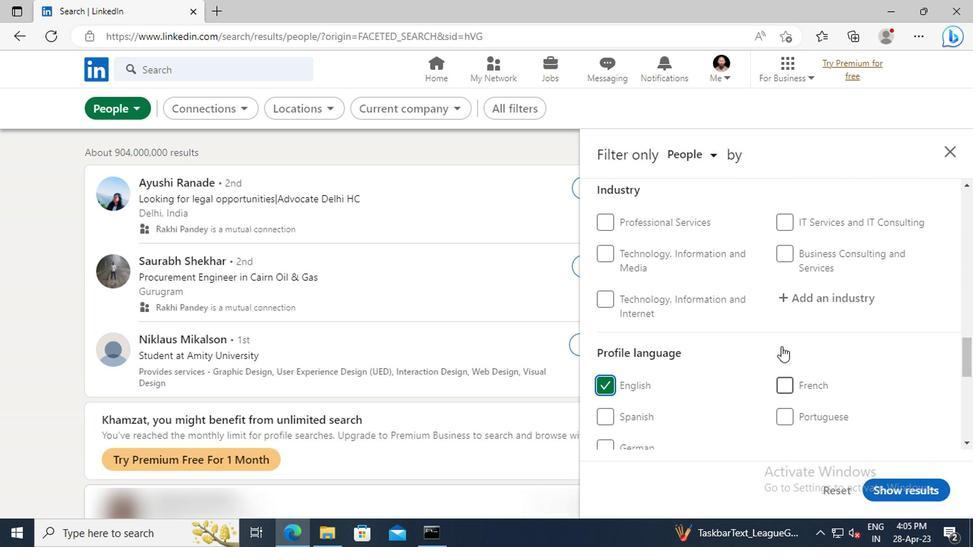 
Action: Mouse scrolled (655, 346) with delta (0, 0)
Screenshot: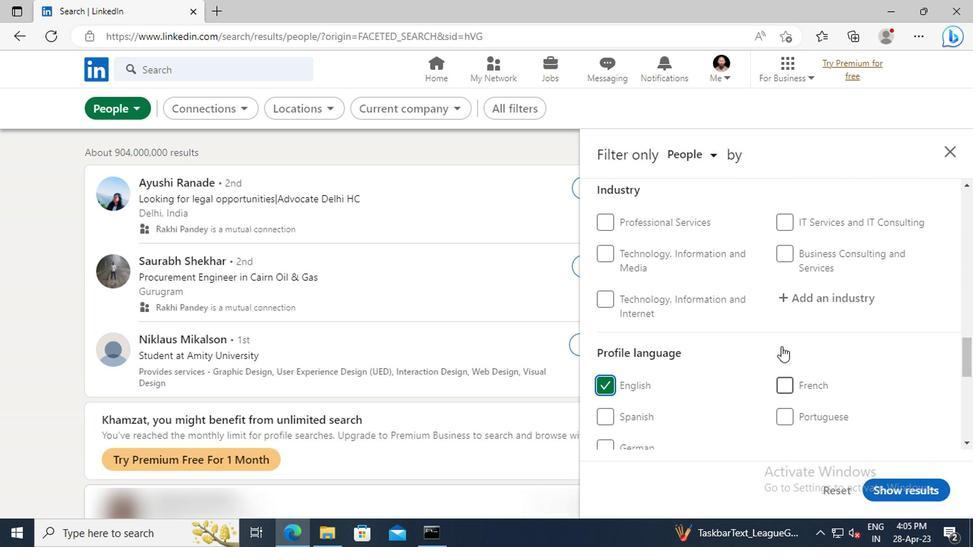 
Action: Mouse scrolled (655, 346) with delta (0, 0)
Screenshot: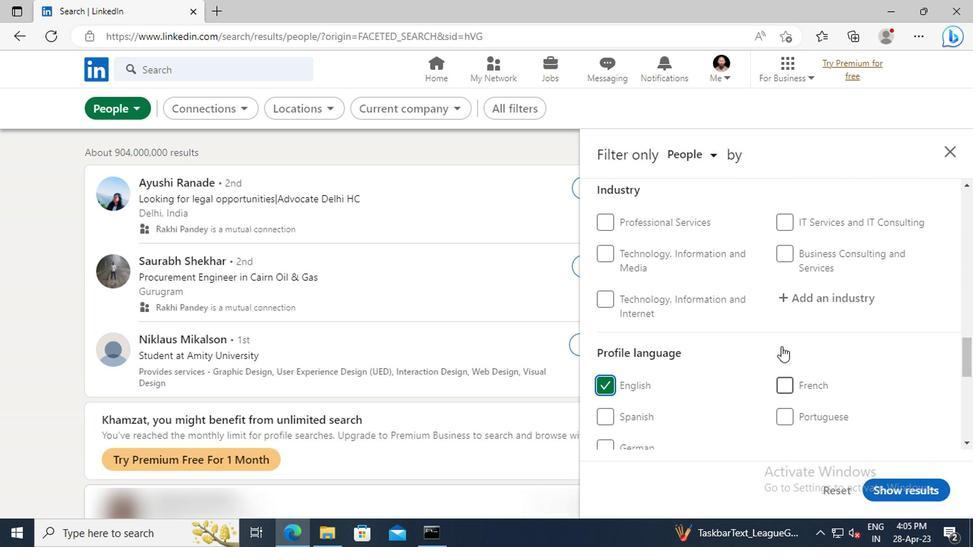 
Action: Mouse scrolled (655, 346) with delta (0, 0)
Screenshot: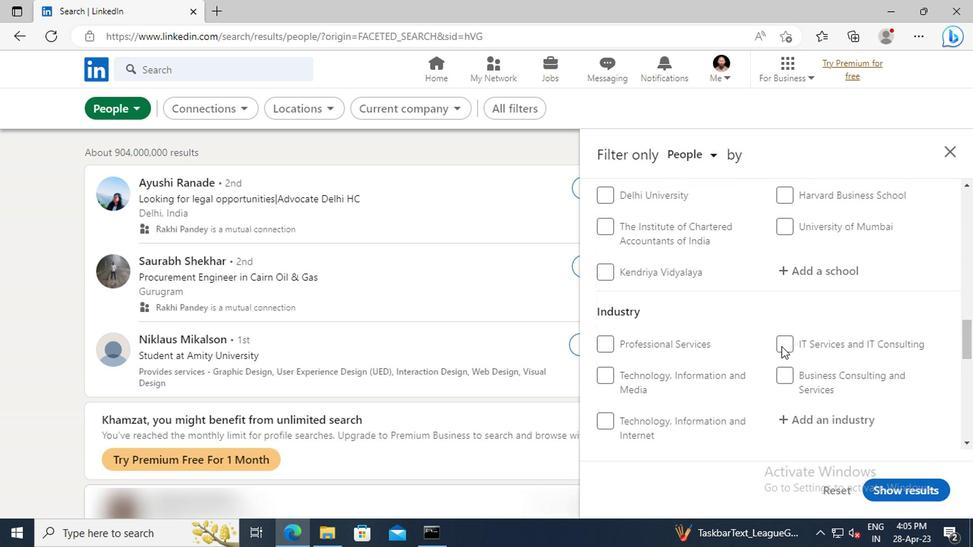 
Action: Mouse scrolled (655, 346) with delta (0, 0)
Screenshot: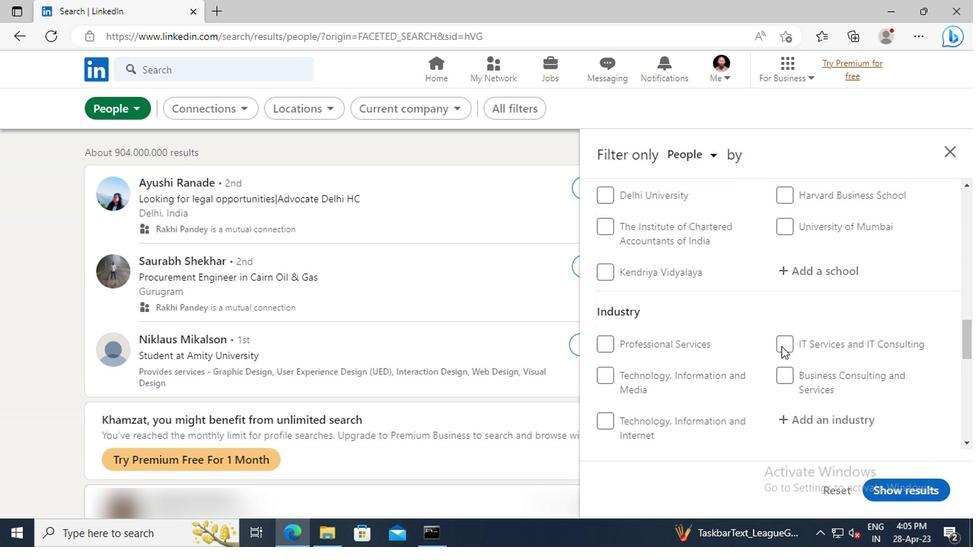 
Action: Mouse scrolled (655, 346) with delta (0, 0)
Screenshot: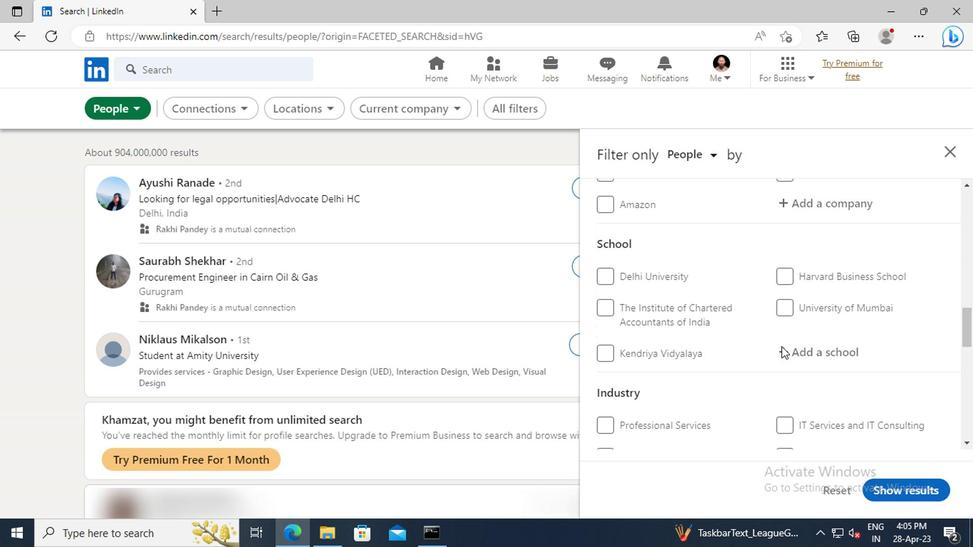 
Action: Mouse scrolled (655, 346) with delta (0, 0)
Screenshot: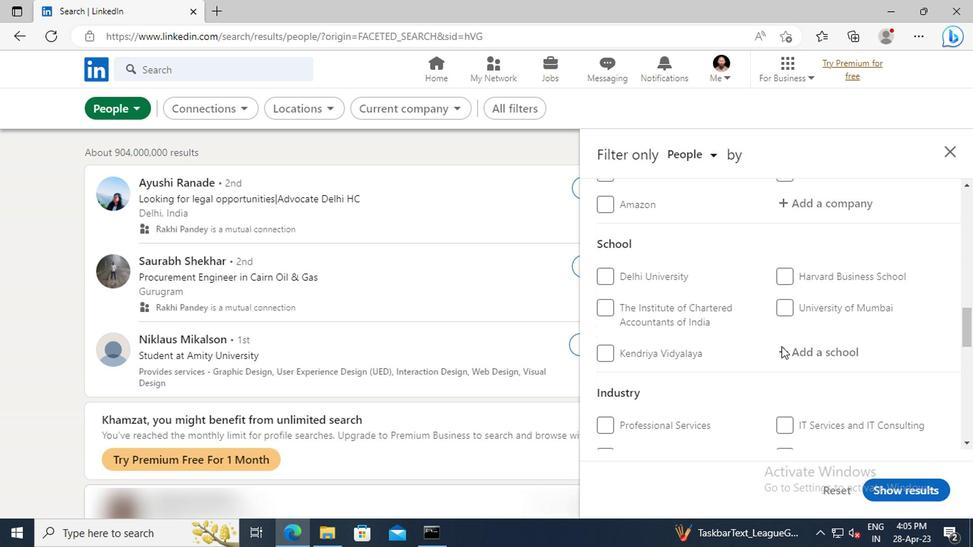 
Action: Mouse scrolled (655, 346) with delta (0, 0)
Screenshot: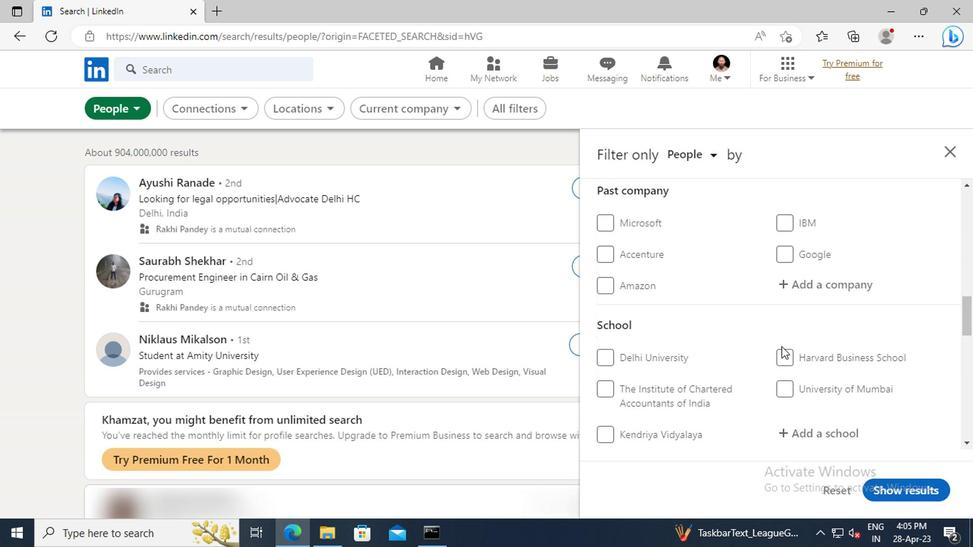 
Action: Mouse scrolled (655, 346) with delta (0, 0)
Screenshot: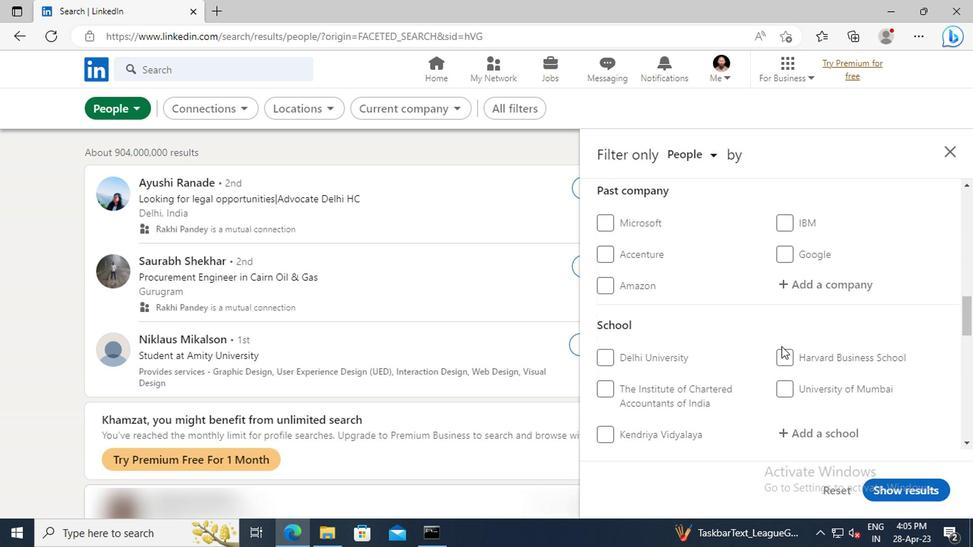 
Action: Mouse scrolled (655, 346) with delta (0, 0)
Screenshot: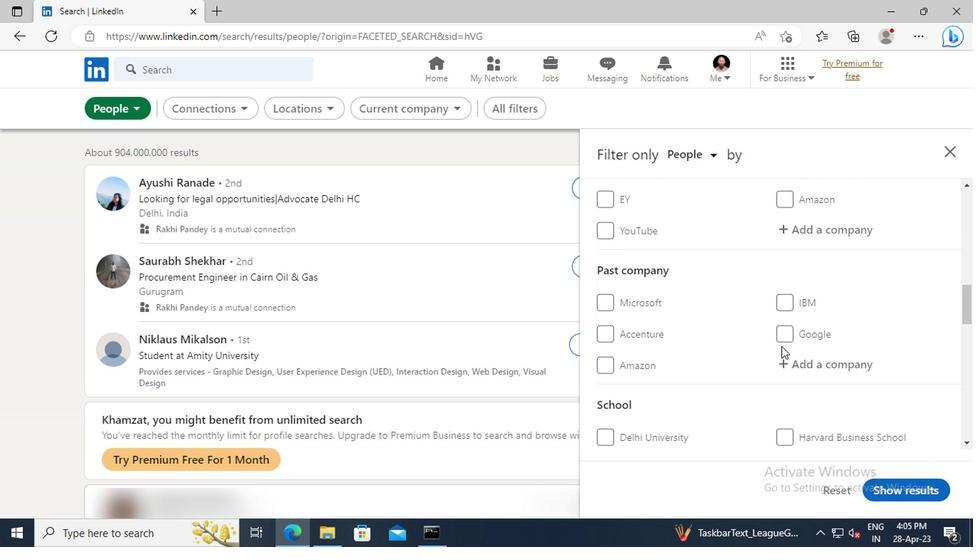 
Action: Mouse scrolled (655, 346) with delta (0, 0)
Screenshot: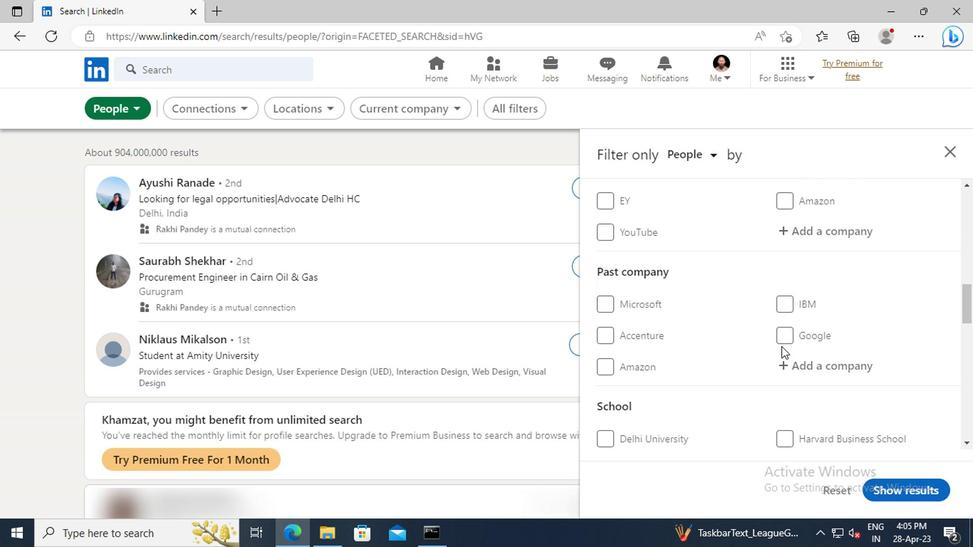 
Action: Mouse moved to (665, 323)
Screenshot: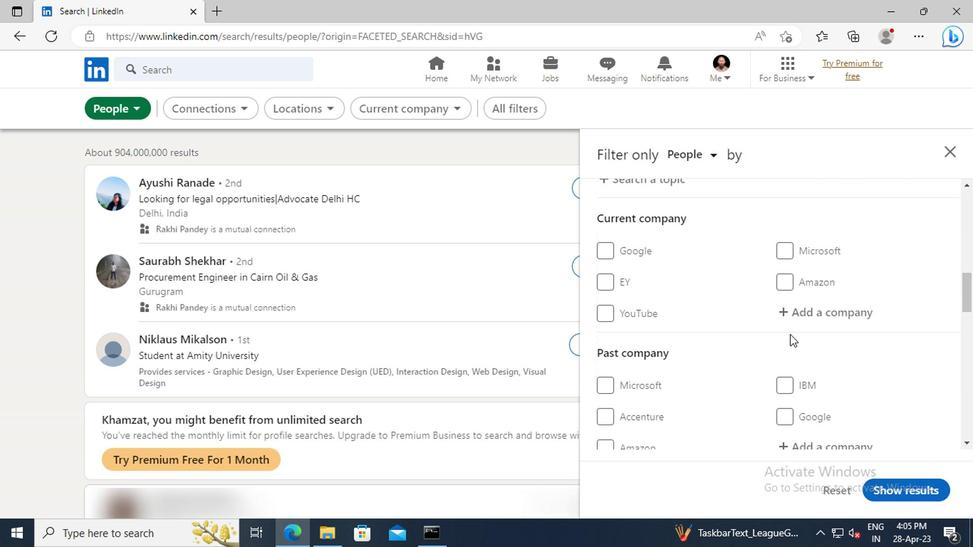 
Action: Mouse pressed left at (665, 323)
Screenshot: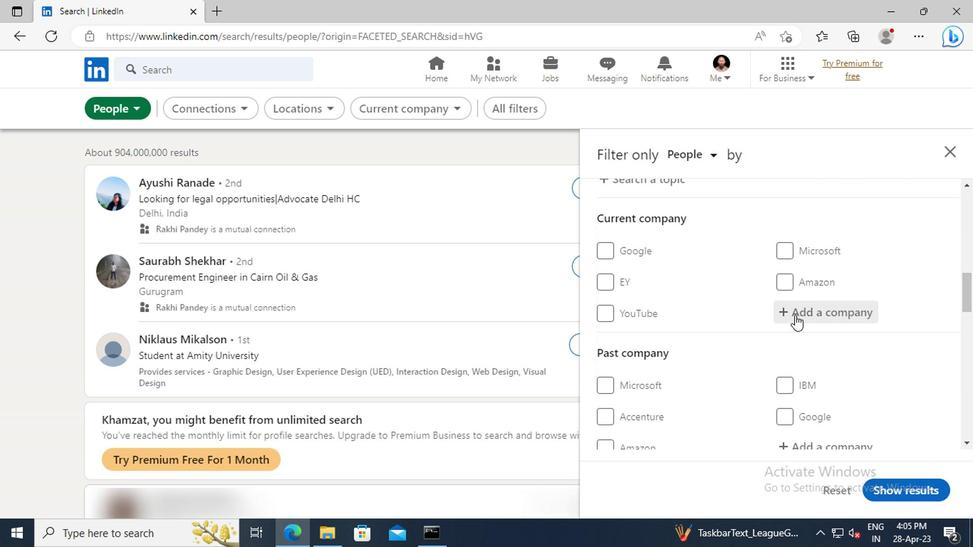 
Action: Key pressed <Key.shift>DU
Screenshot: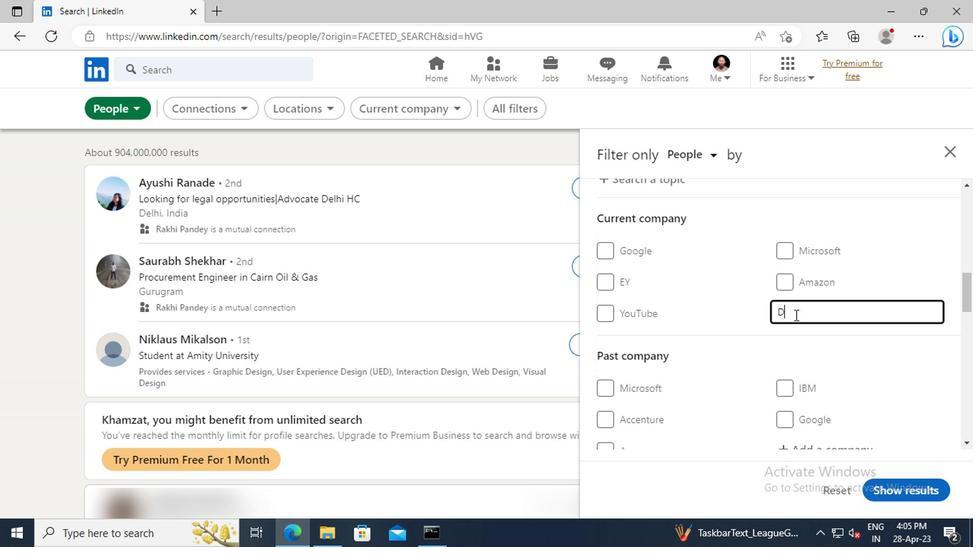 
Action: Mouse moved to (665, 322)
Screenshot: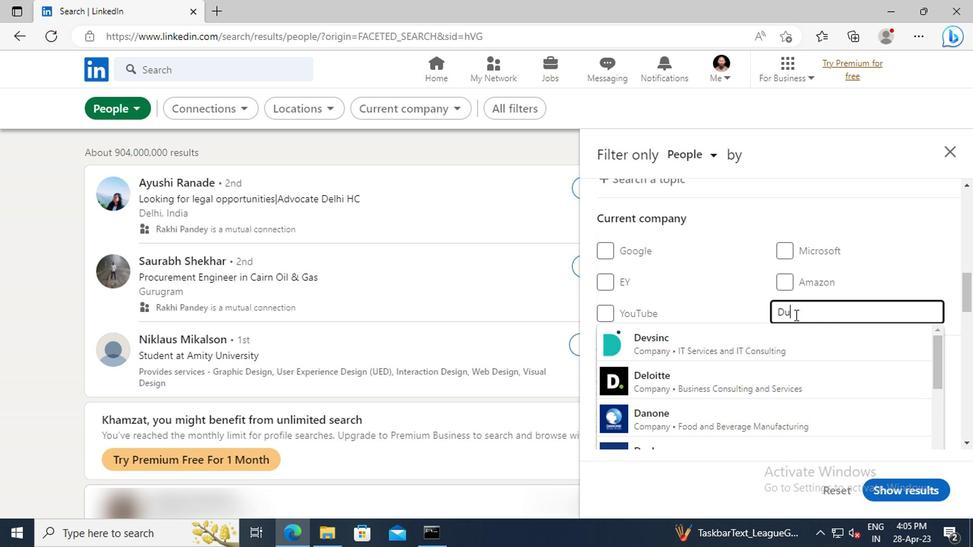 
Action: Key pressed NNHUMBY
Screenshot: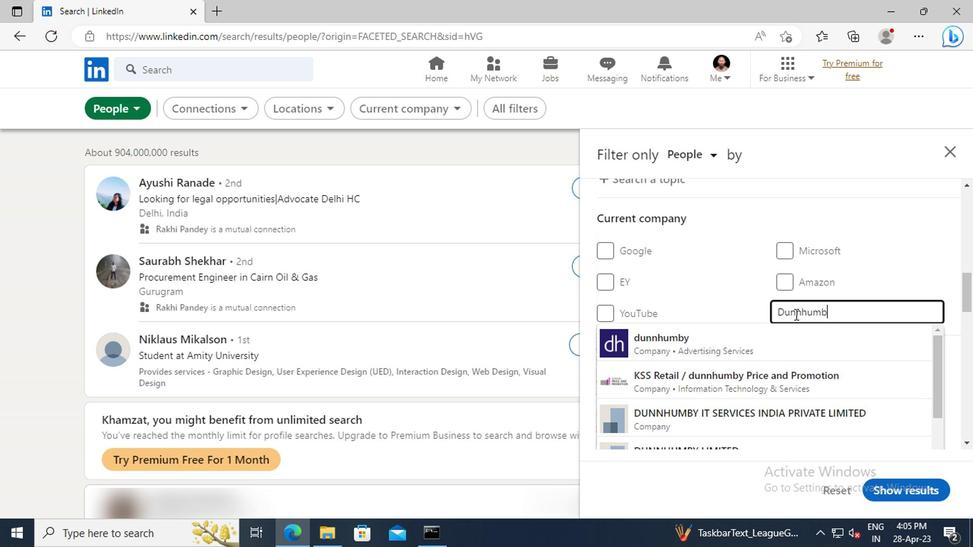 
Action: Mouse moved to (660, 336)
Screenshot: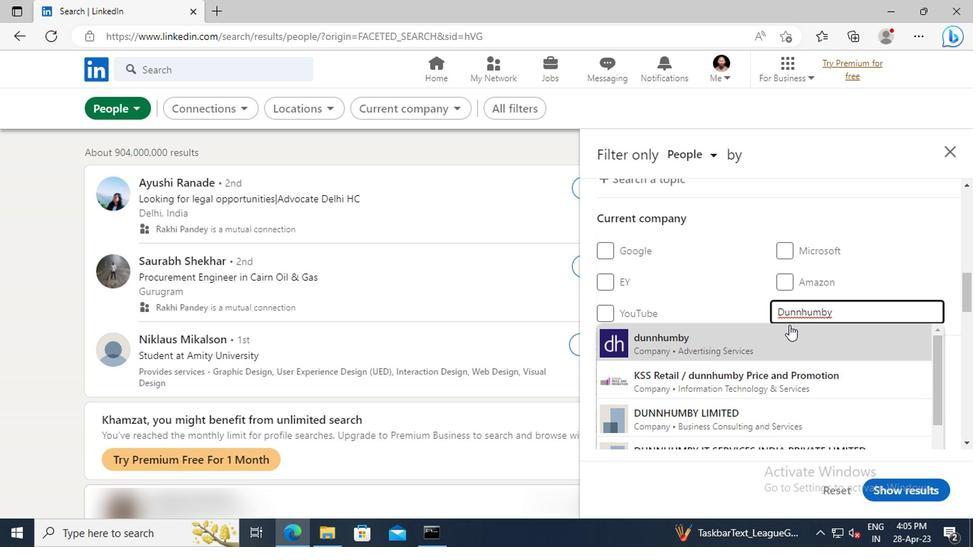 
Action: Mouse pressed left at (660, 336)
Screenshot: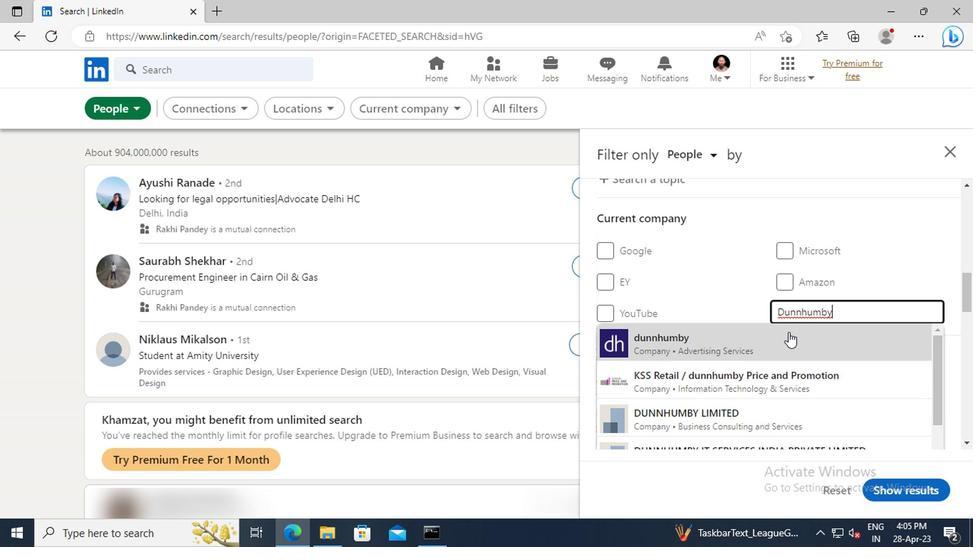 
Action: Mouse scrolled (660, 335) with delta (0, 0)
Screenshot: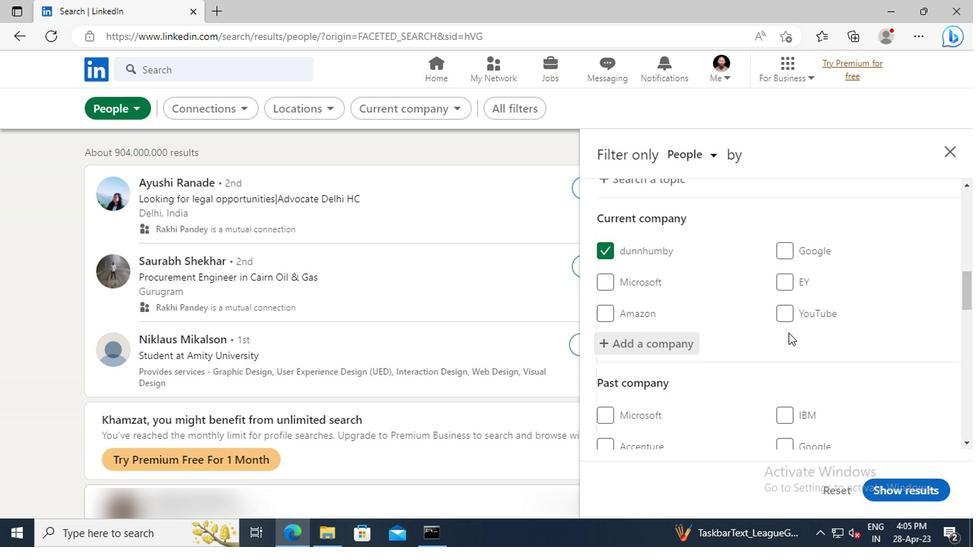 
Action: Mouse scrolled (660, 335) with delta (0, 0)
Screenshot: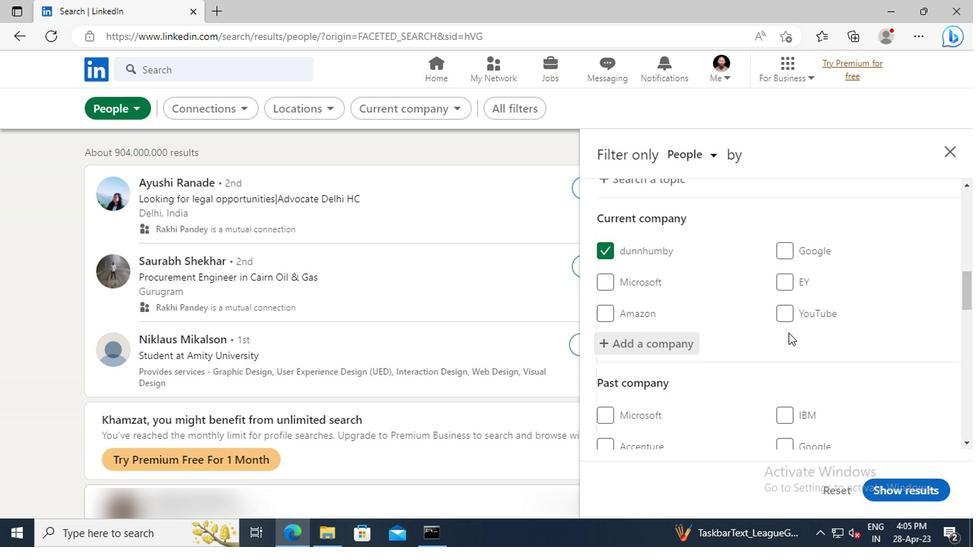 
Action: Mouse scrolled (660, 335) with delta (0, 0)
Screenshot: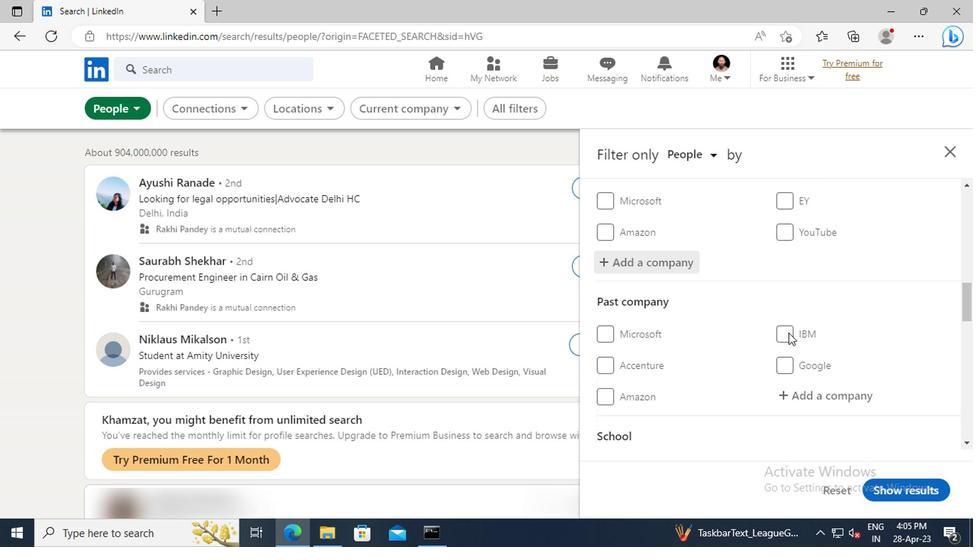 
Action: Mouse scrolled (660, 335) with delta (0, 0)
Screenshot: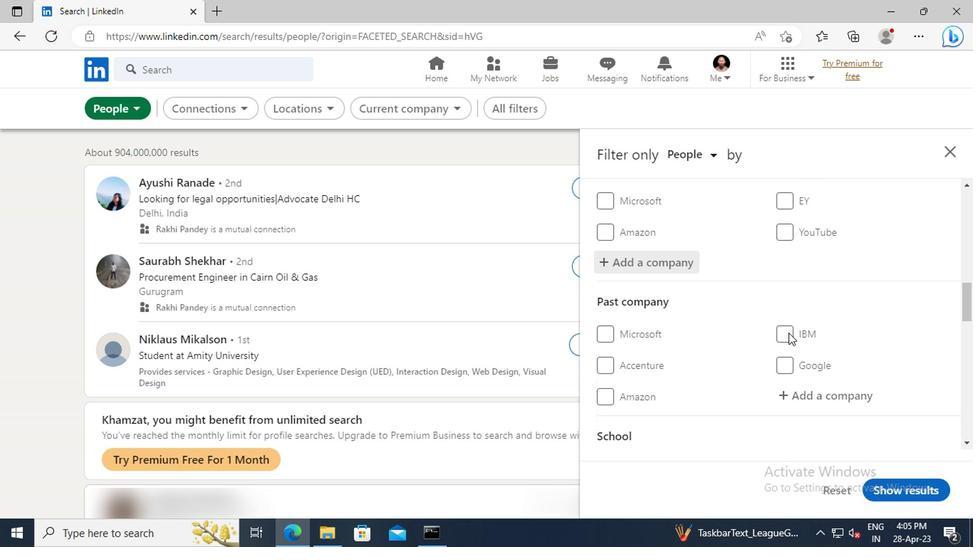 
Action: Mouse scrolled (660, 335) with delta (0, 0)
Screenshot: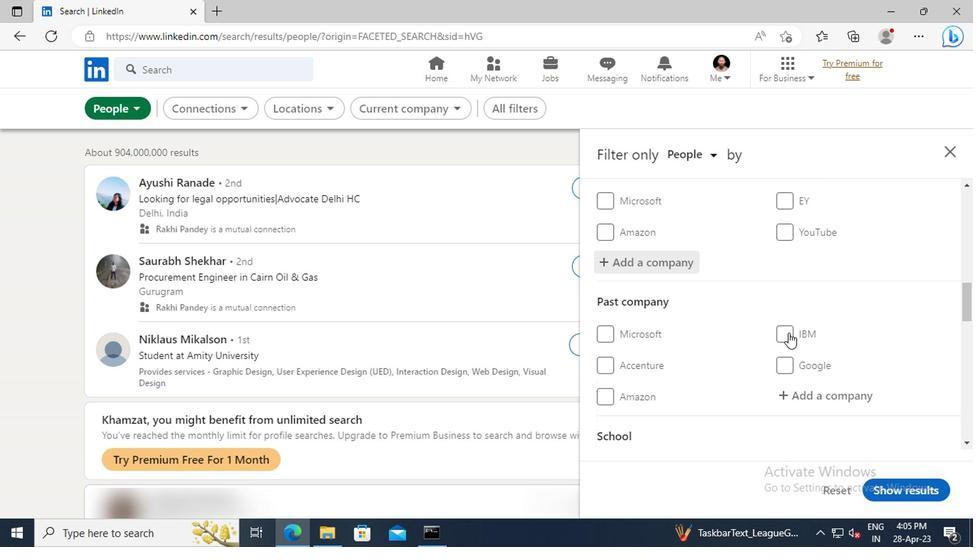 
Action: Mouse scrolled (660, 335) with delta (0, 0)
Screenshot: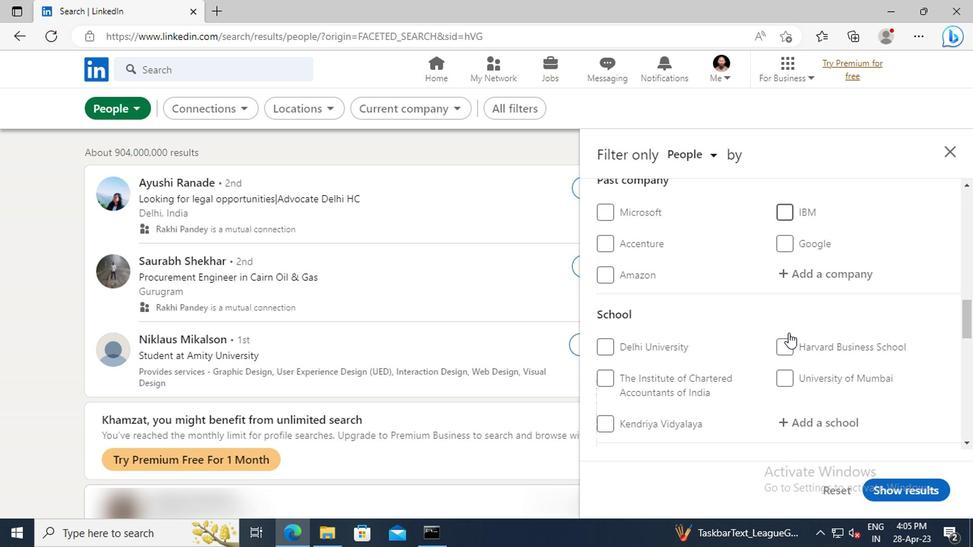 
Action: Mouse scrolled (660, 335) with delta (0, 0)
Screenshot: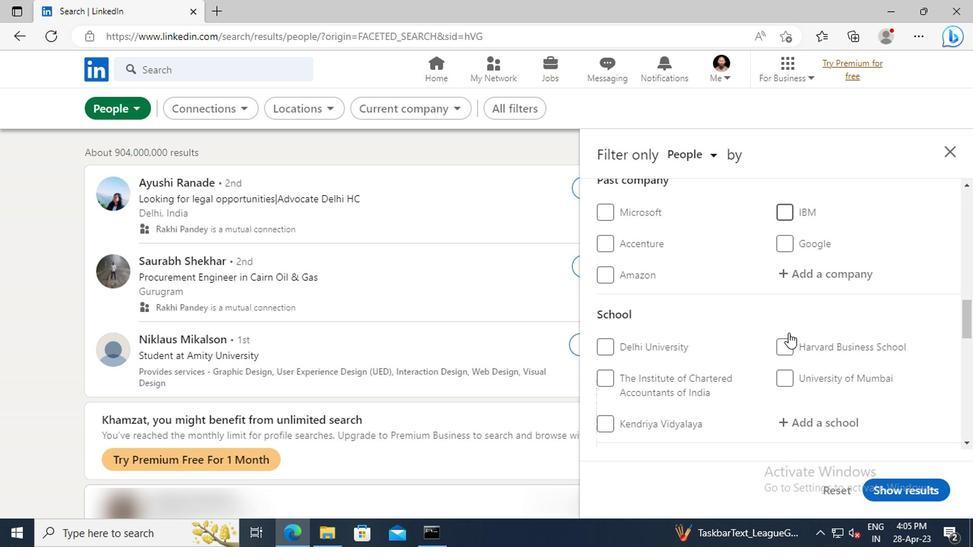 
Action: Mouse moved to (666, 342)
Screenshot: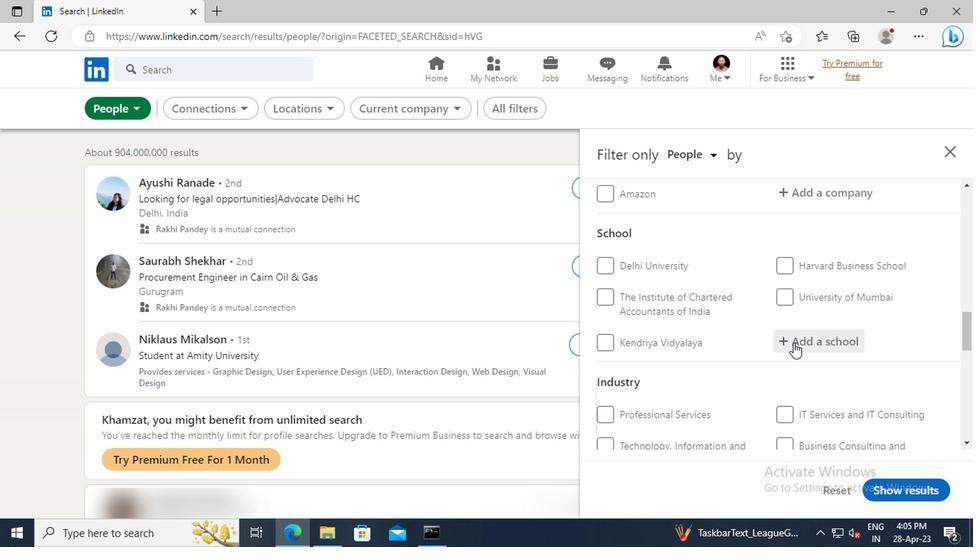 
Action: Mouse pressed left at (666, 342)
Screenshot: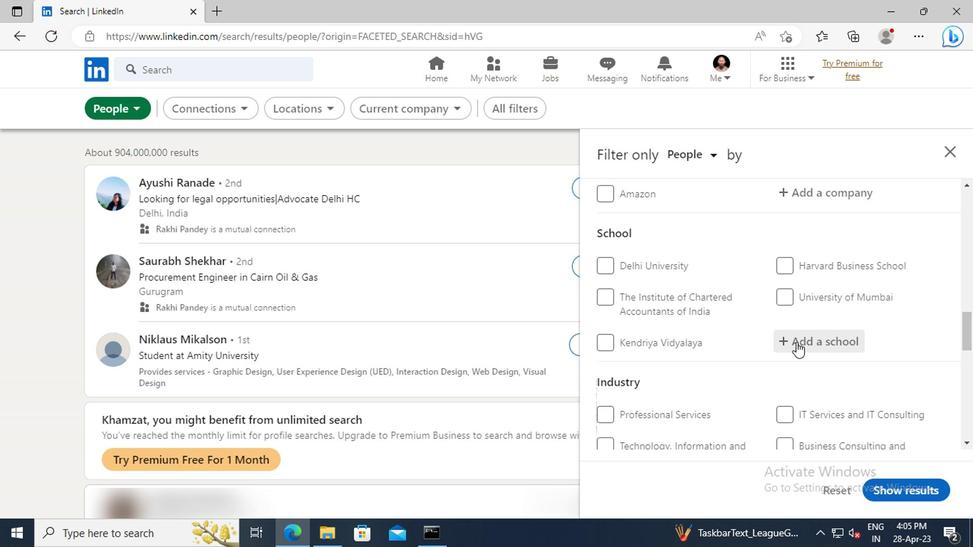 
Action: Key pressed <Key.shift>GOA<Key.space><Key.shift>ENGINEERING
Screenshot: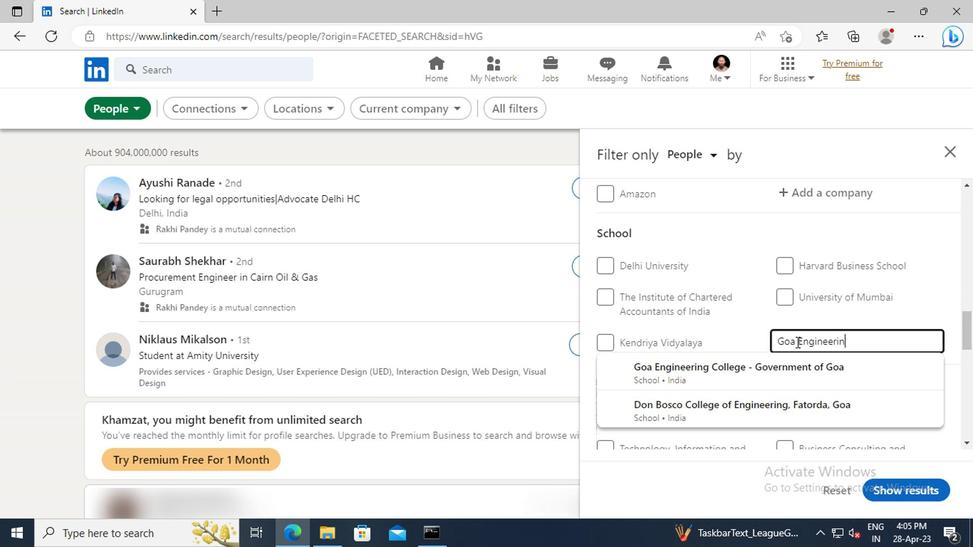 
Action: Mouse moved to (667, 358)
Screenshot: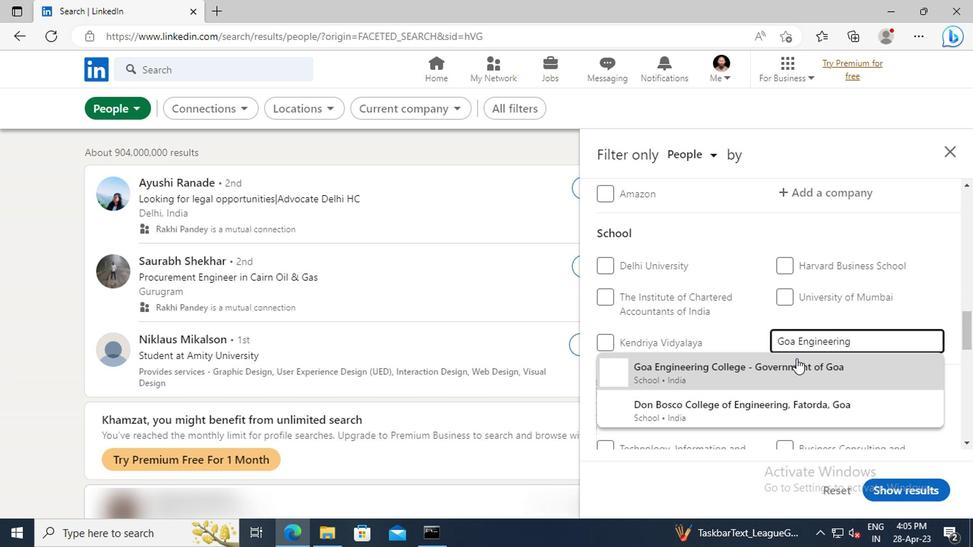 
Action: Mouse pressed left at (667, 358)
Screenshot: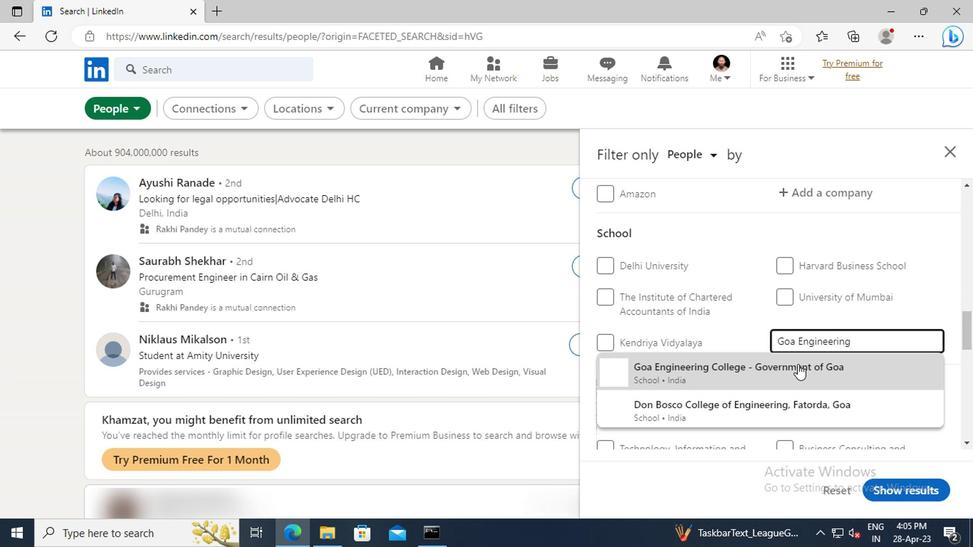 
Action: Mouse scrolled (667, 357) with delta (0, 0)
Screenshot: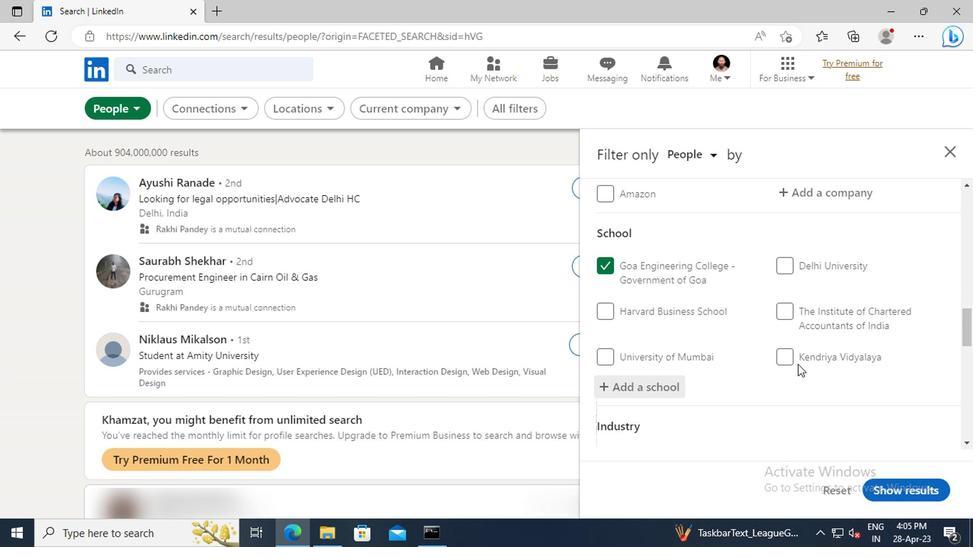 
Action: Mouse scrolled (667, 357) with delta (0, 0)
Screenshot: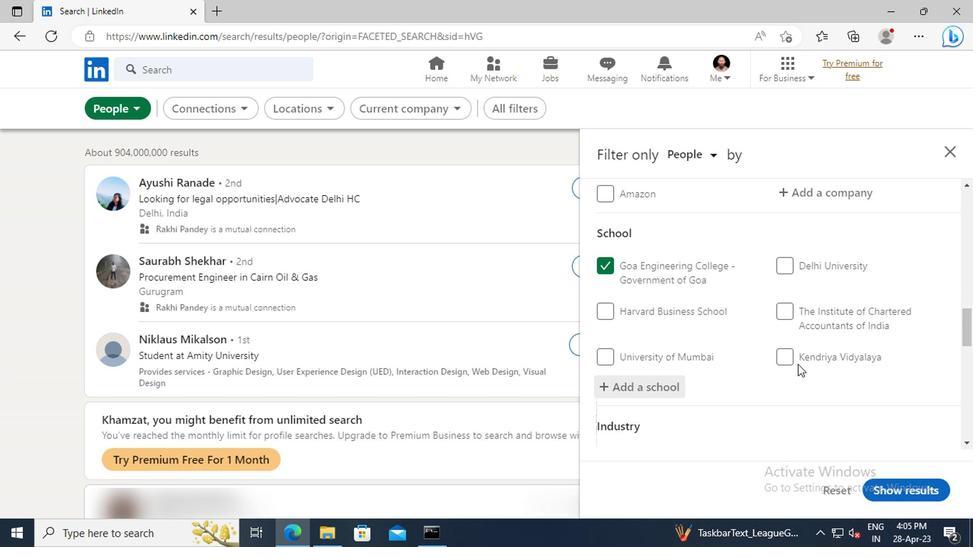 
Action: Mouse scrolled (667, 357) with delta (0, 0)
Screenshot: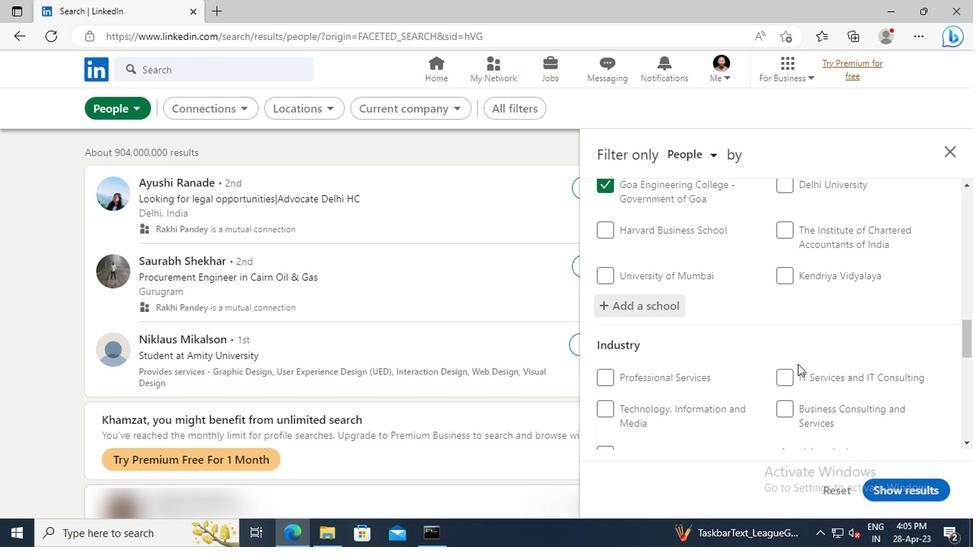 
Action: Mouse scrolled (667, 357) with delta (0, 0)
Screenshot: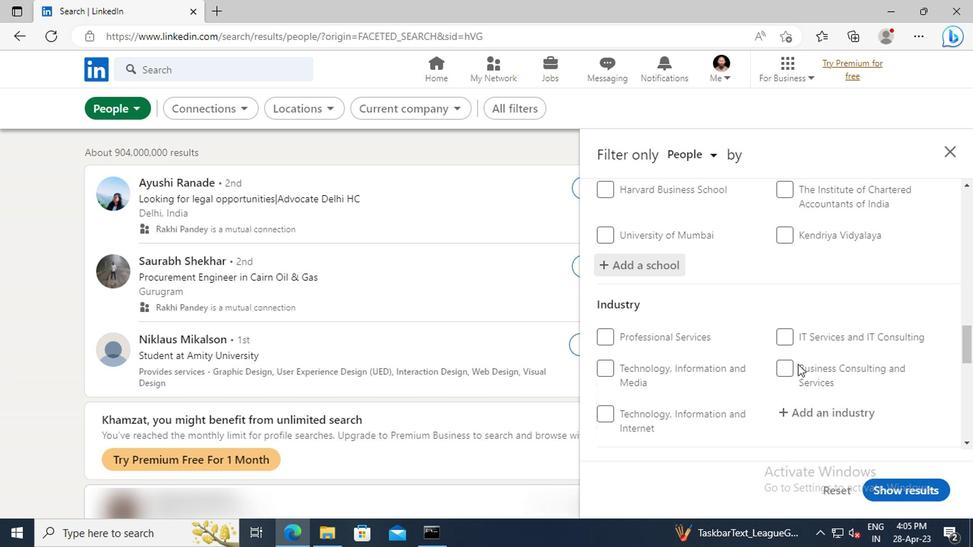 
Action: Mouse scrolled (667, 357) with delta (0, 0)
Screenshot: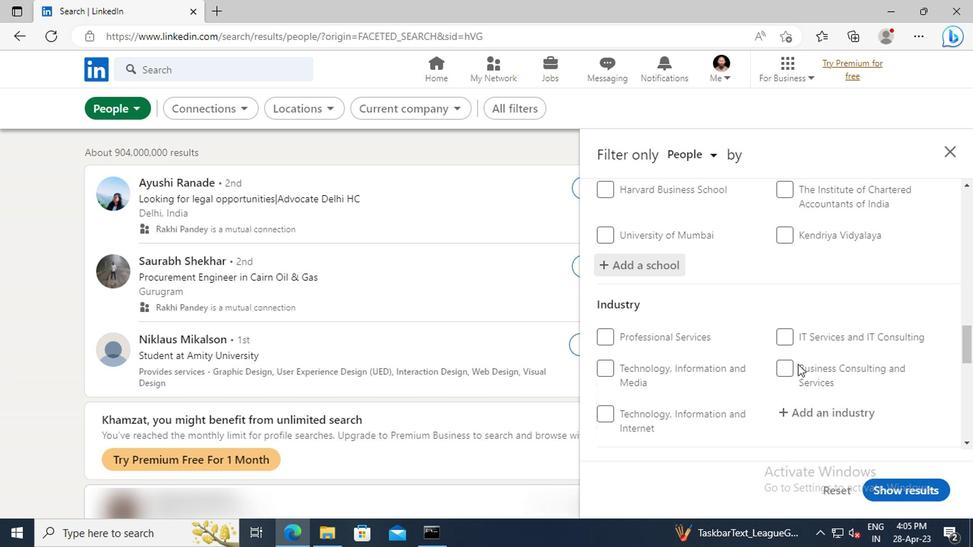 
Action: Mouse moved to (673, 338)
Screenshot: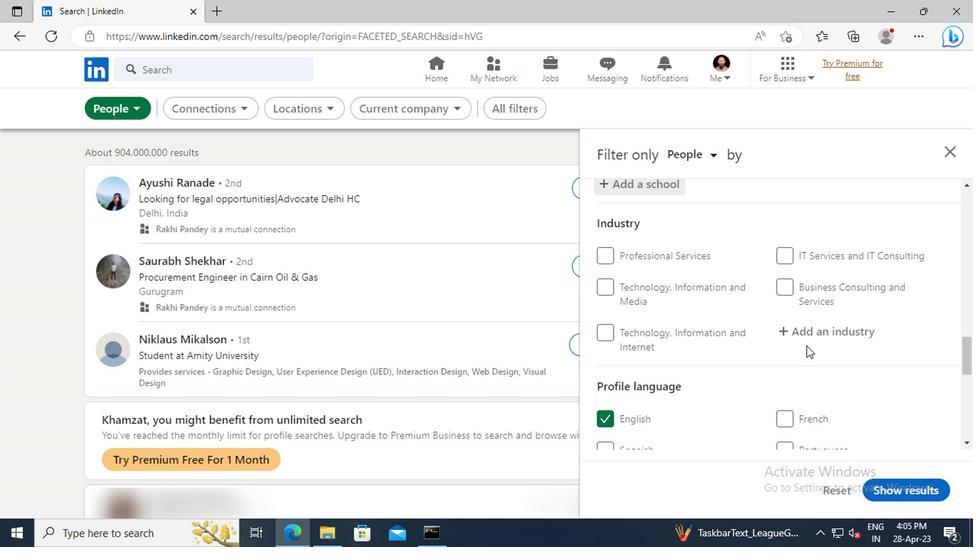 
Action: Mouse pressed left at (673, 338)
Screenshot: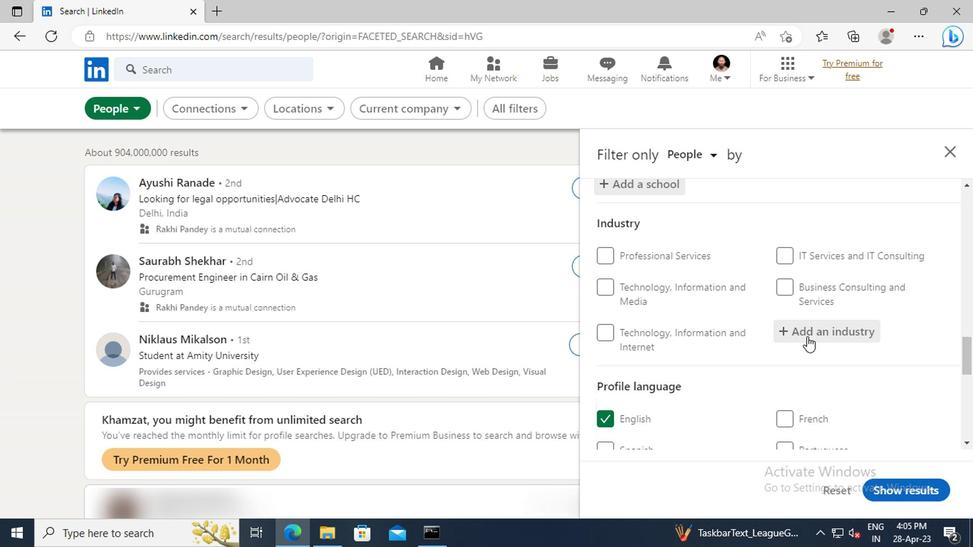 
Action: Key pressed <Key.shift>LEGAL<Key.space>
Screenshot: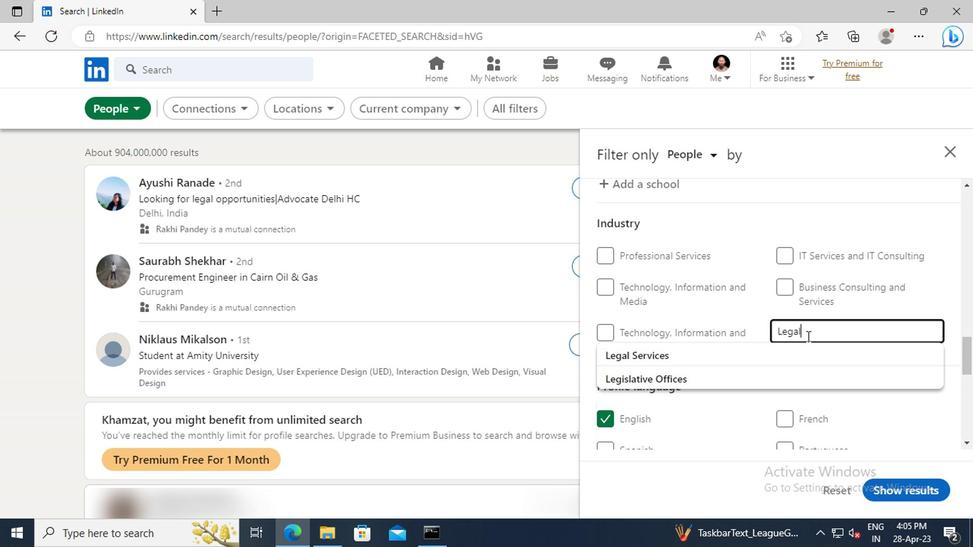 
Action: Mouse moved to (655, 345)
Screenshot: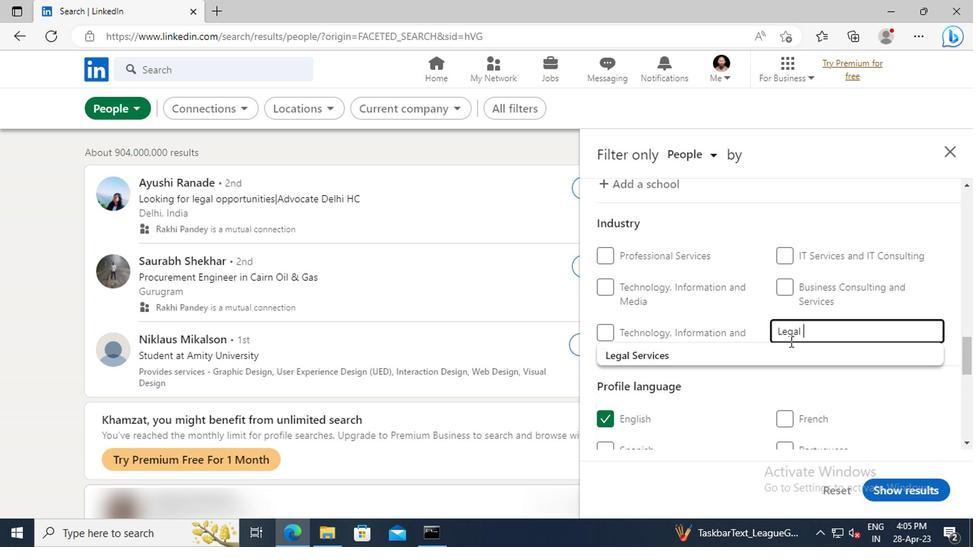 
Action: Mouse pressed left at (655, 345)
Screenshot: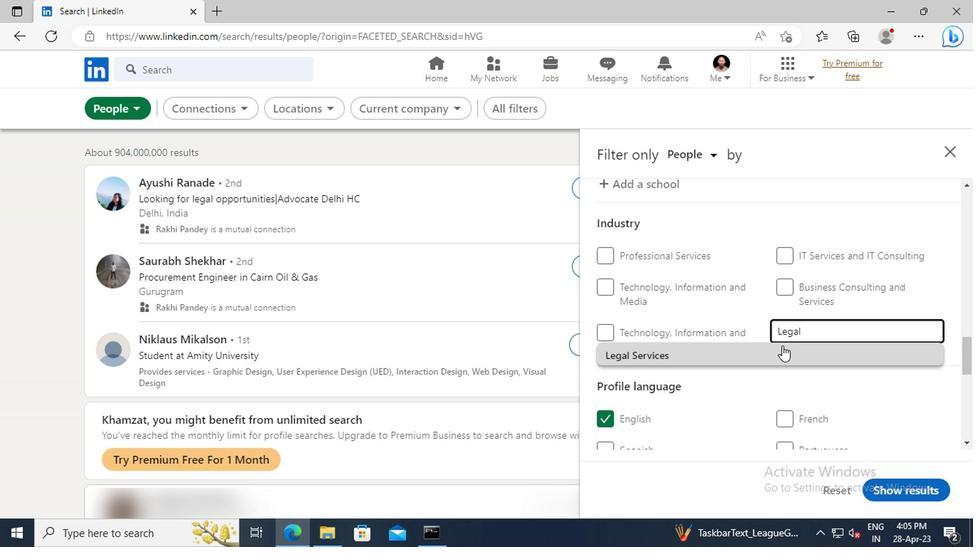 
Action: Mouse scrolled (655, 344) with delta (0, 0)
Screenshot: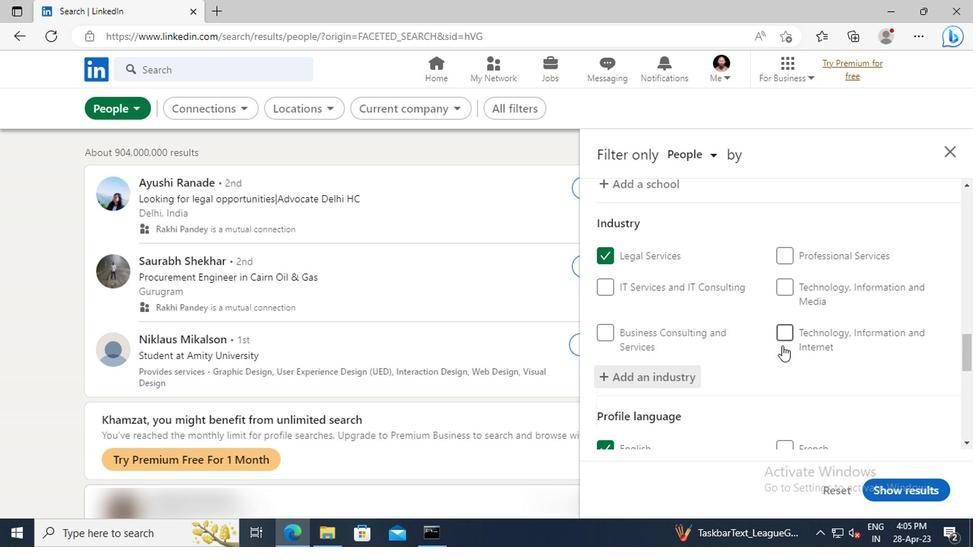 
Action: Mouse scrolled (655, 344) with delta (0, 0)
Screenshot: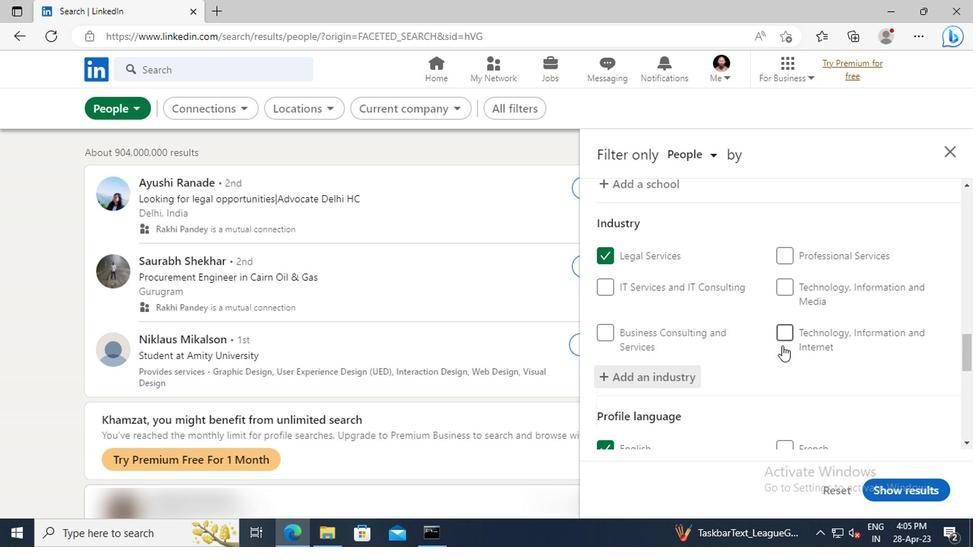
Action: Mouse scrolled (655, 344) with delta (0, 0)
Screenshot: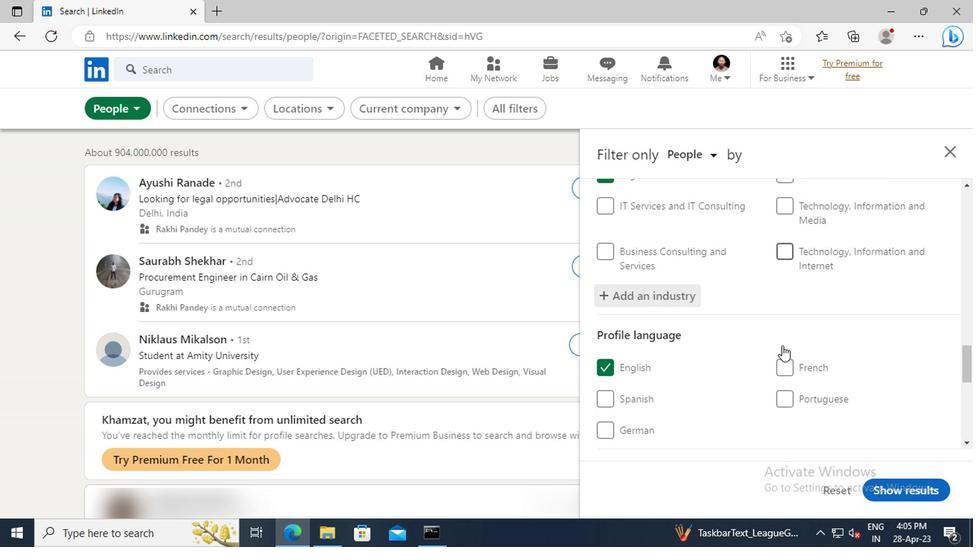 
Action: Mouse scrolled (655, 344) with delta (0, 0)
Screenshot: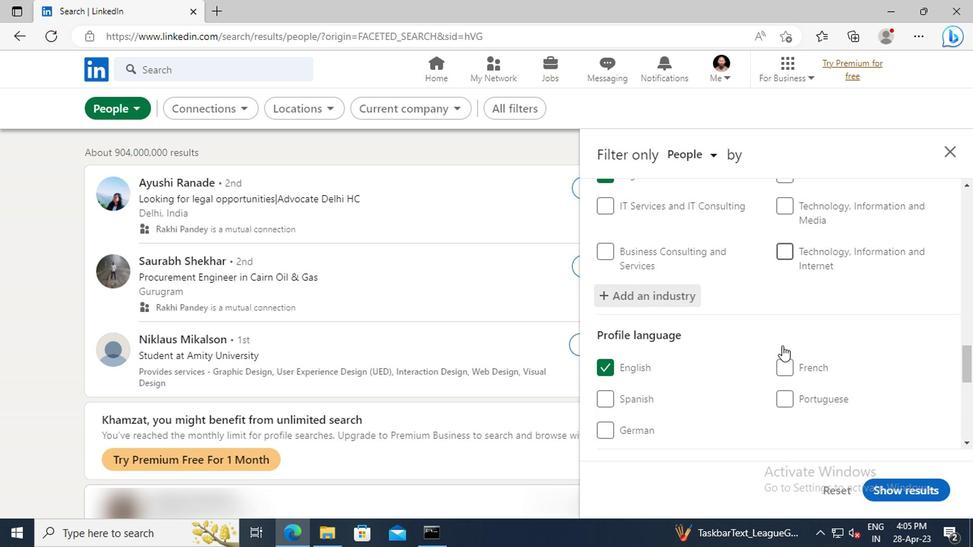 
Action: Mouse scrolled (655, 344) with delta (0, 0)
Screenshot: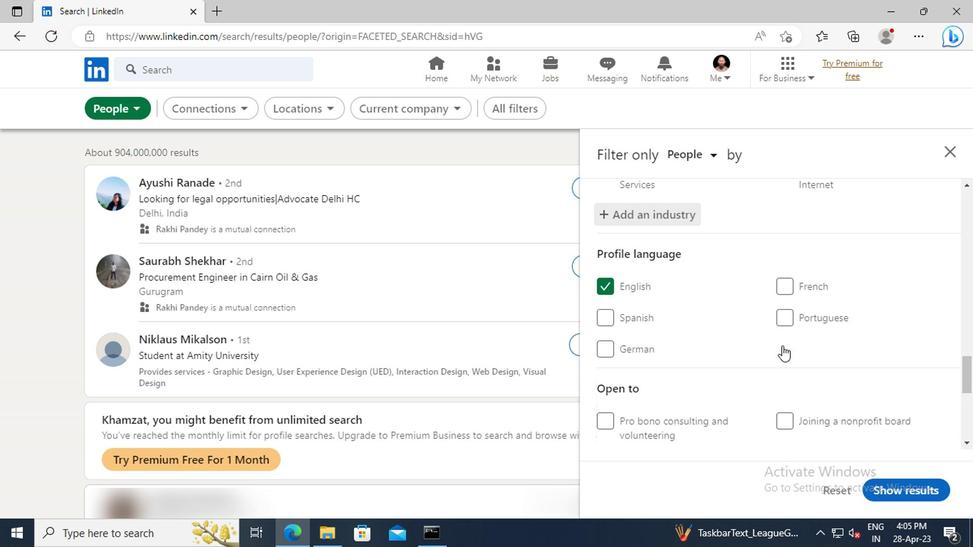 
Action: Mouse scrolled (655, 344) with delta (0, 0)
Screenshot: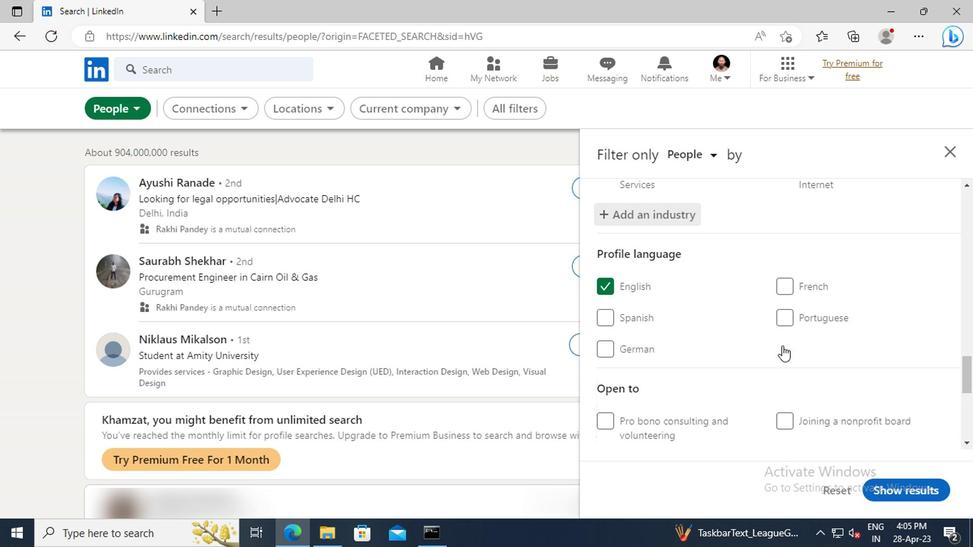
Action: Mouse scrolled (655, 344) with delta (0, 0)
Screenshot: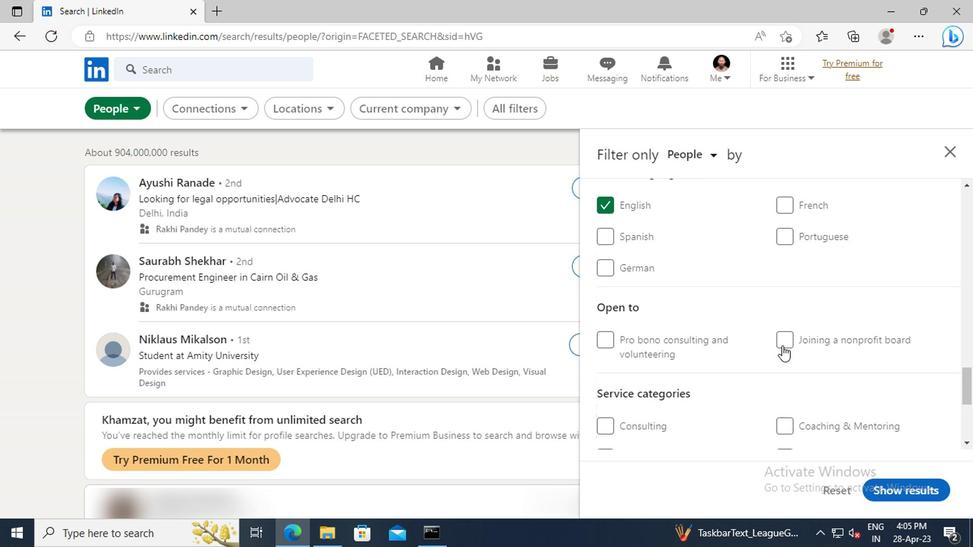 
Action: Mouse scrolled (655, 344) with delta (0, 0)
Screenshot: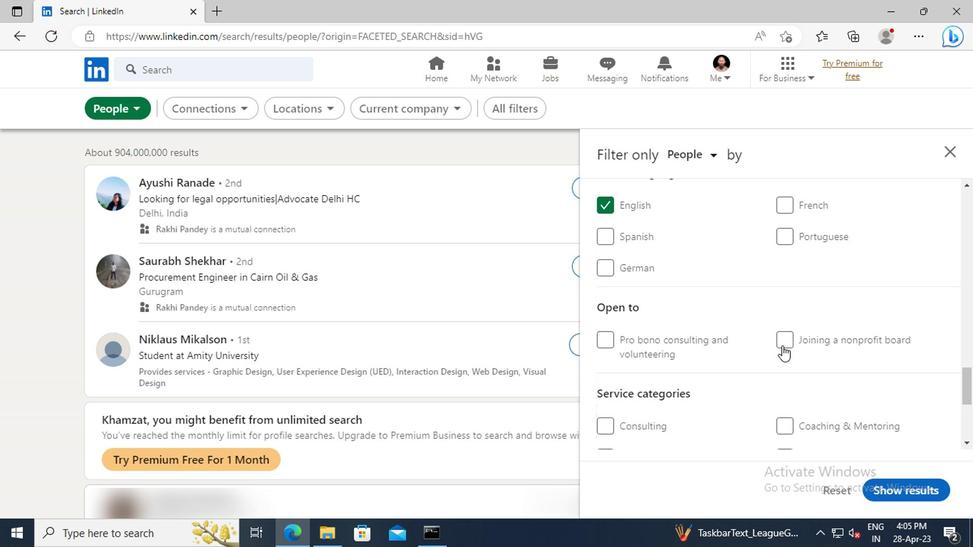
Action: Mouse scrolled (655, 344) with delta (0, 0)
Screenshot: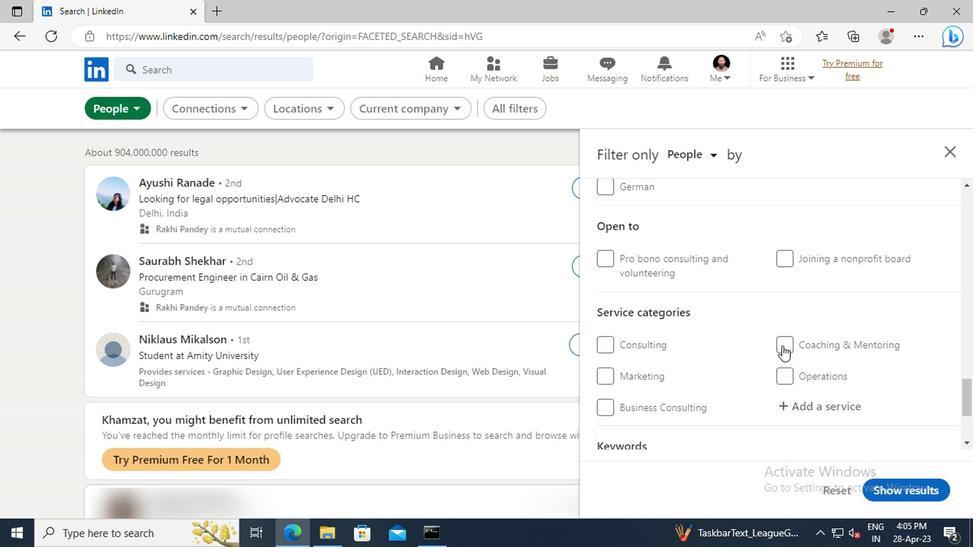 
Action: Mouse moved to (664, 356)
Screenshot: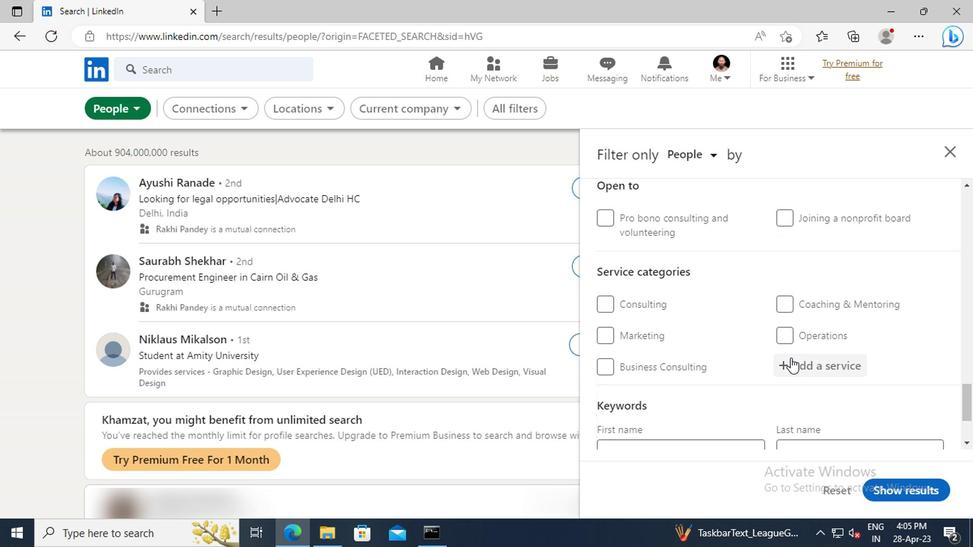 
Action: Mouse pressed left at (664, 356)
Screenshot: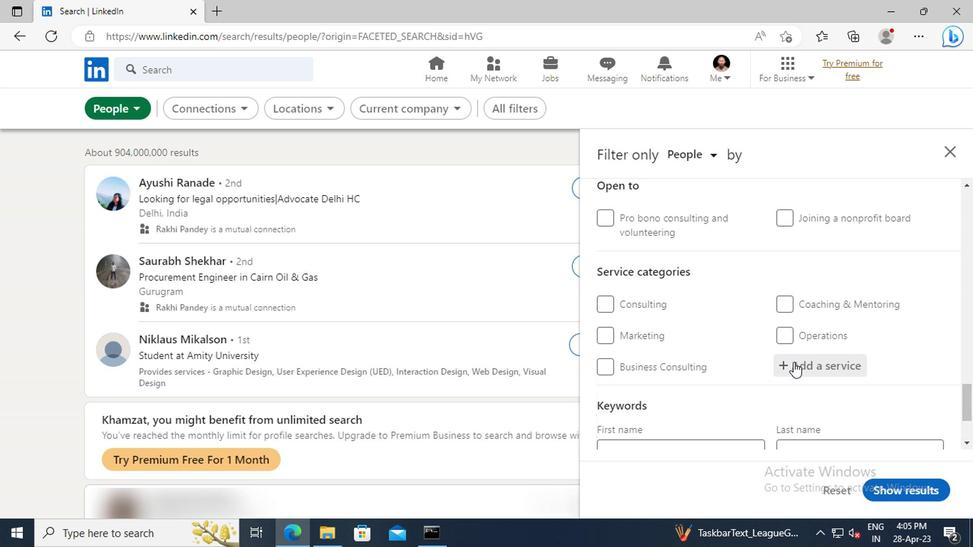 
Action: Key pressed <Key.shift>HEADSHOT<Key.space><Key.shift>P
Screenshot: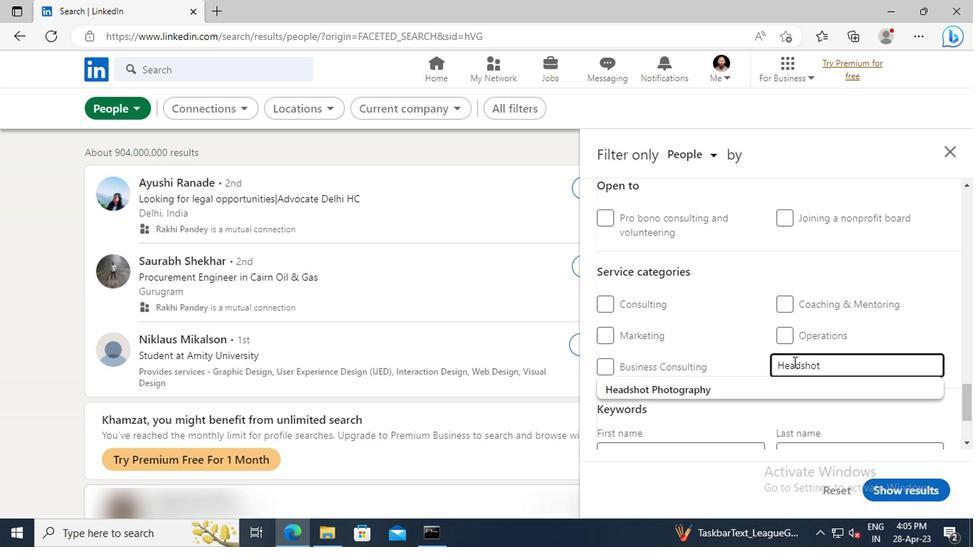 
Action: Mouse moved to (644, 374)
Screenshot: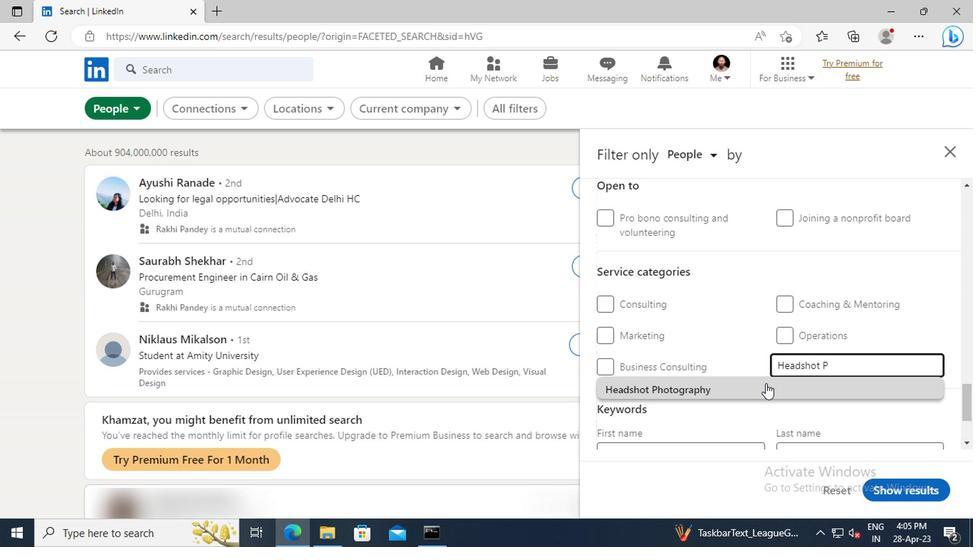 
Action: Mouse pressed left at (644, 374)
Screenshot: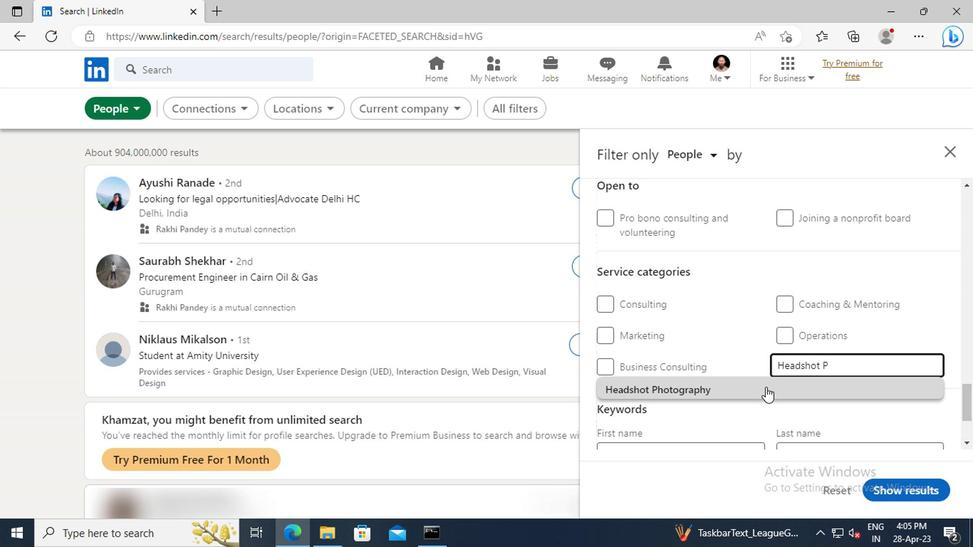 
Action: Mouse scrolled (644, 374) with delta (0, 0)
Screenshot: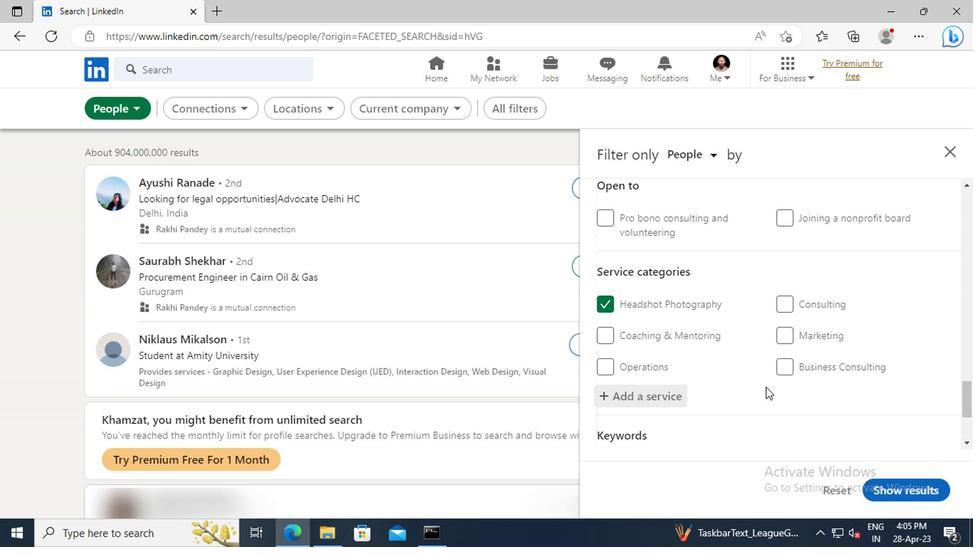 
Action: Mouse scrolled (644, 374) with delta (0, 0)
Screenshot: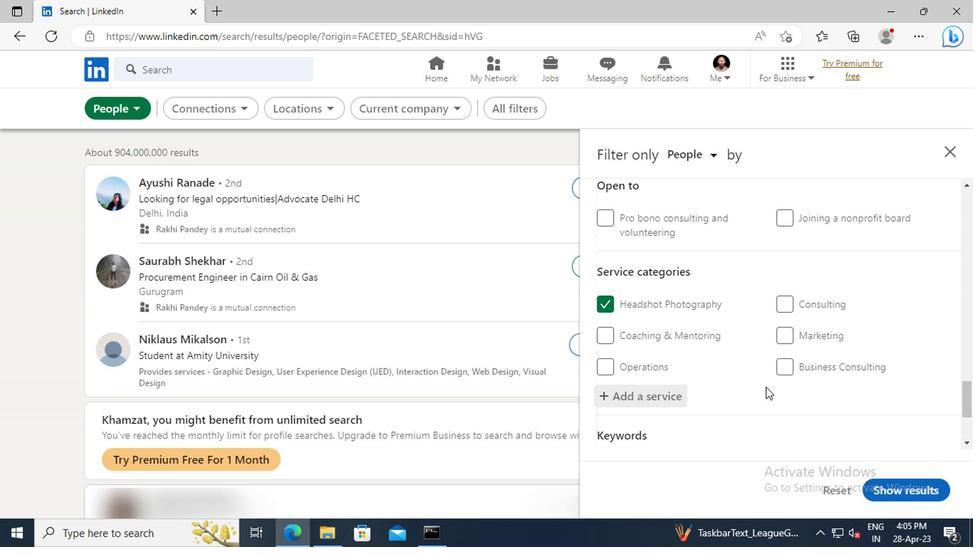 
Action: Mouse scrolled (644, 374) with delta (0, 0)
Screenshot: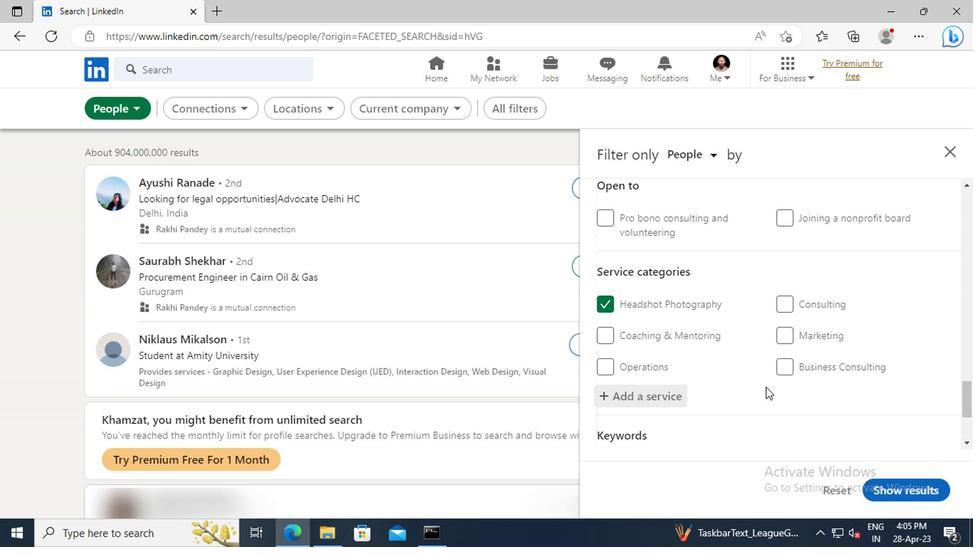 
Action: Mouse scrolled (644, 374) with delta (0, 0)
Screenshot: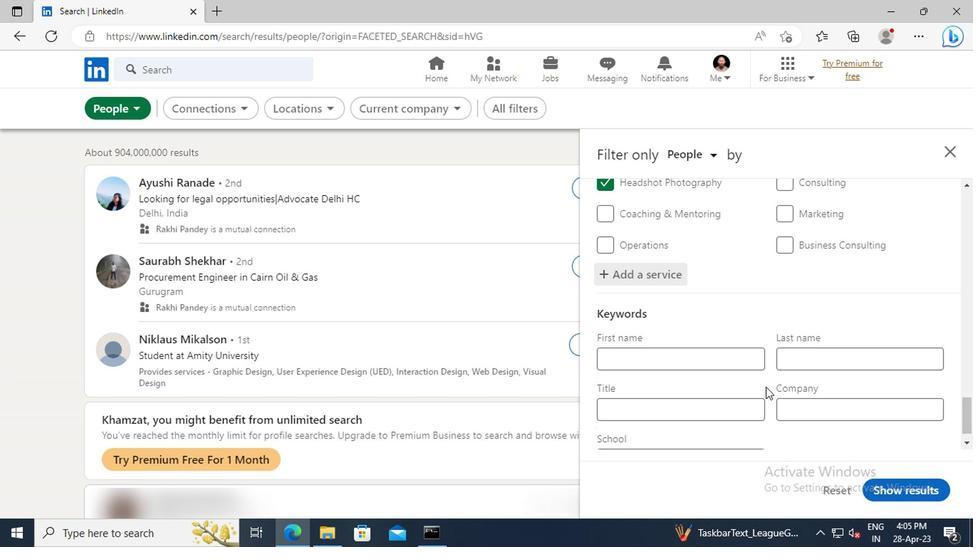 
Action: Mouse scrolled (644, 374) with delta (0, 0)
Screenshot: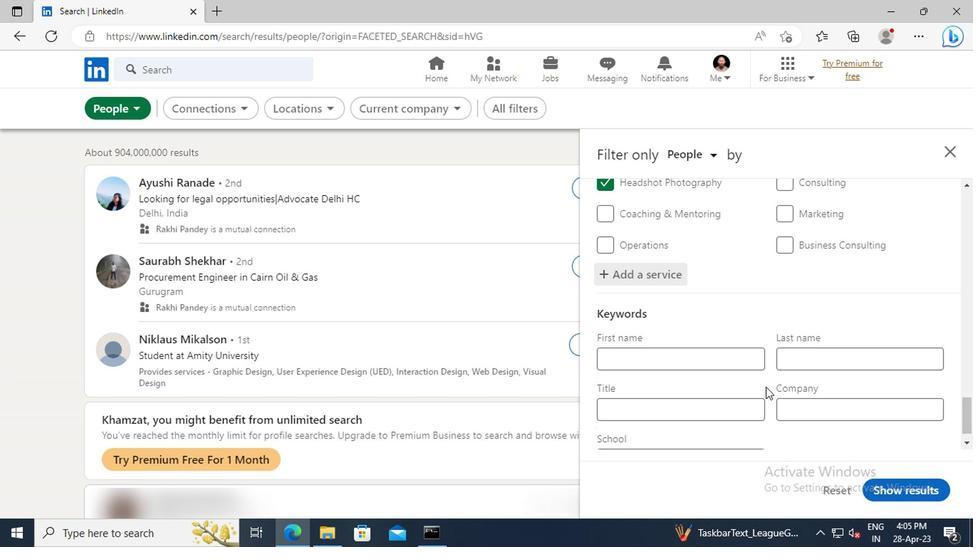 
Action: Mouse moved to (567, 378)
Screenshot: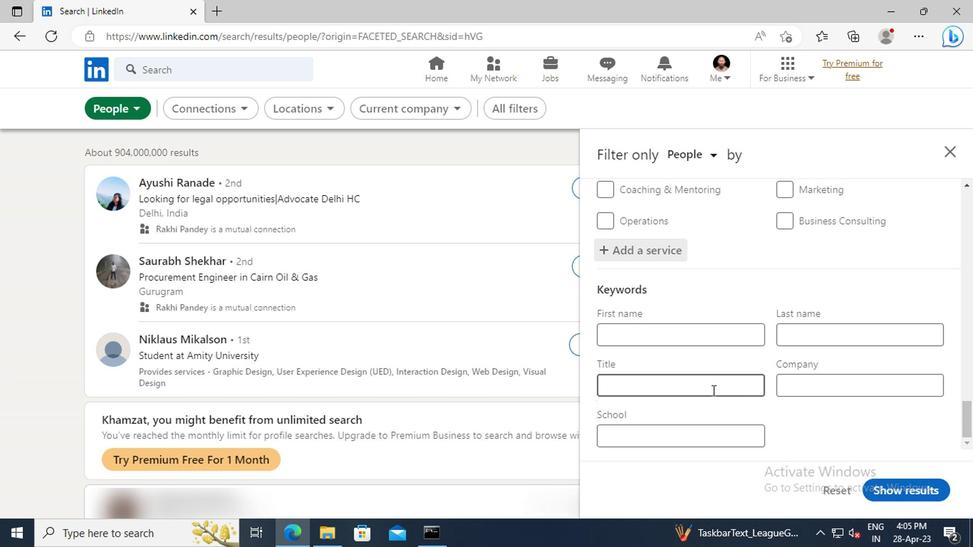 
Action: Mouse pressed left at (567, 378)
Screenshot: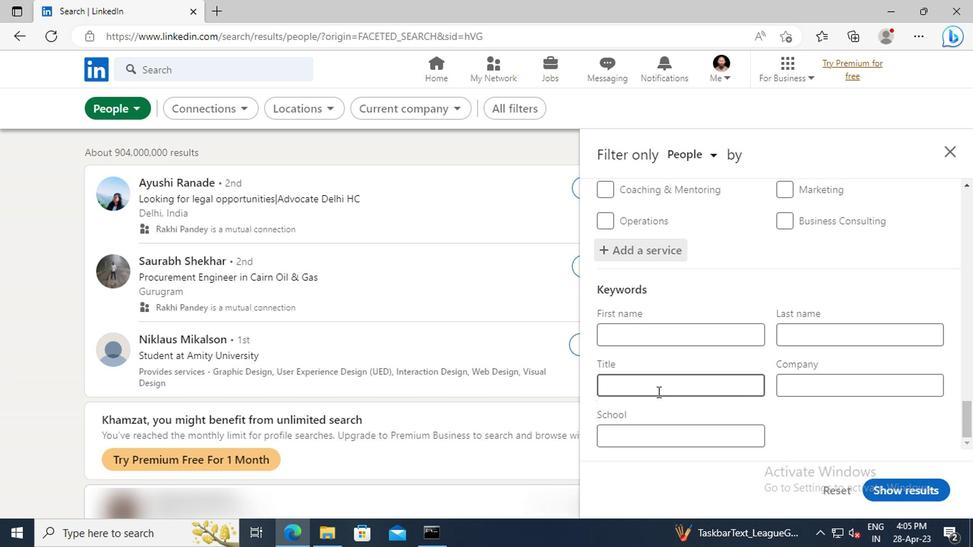
Action: Key pressed <Key.shift>COMMERCIAL<Key.space><Key.shift>LOAN<Key.space><Key.shift>OFFICER<Key.enter>
Screenshot: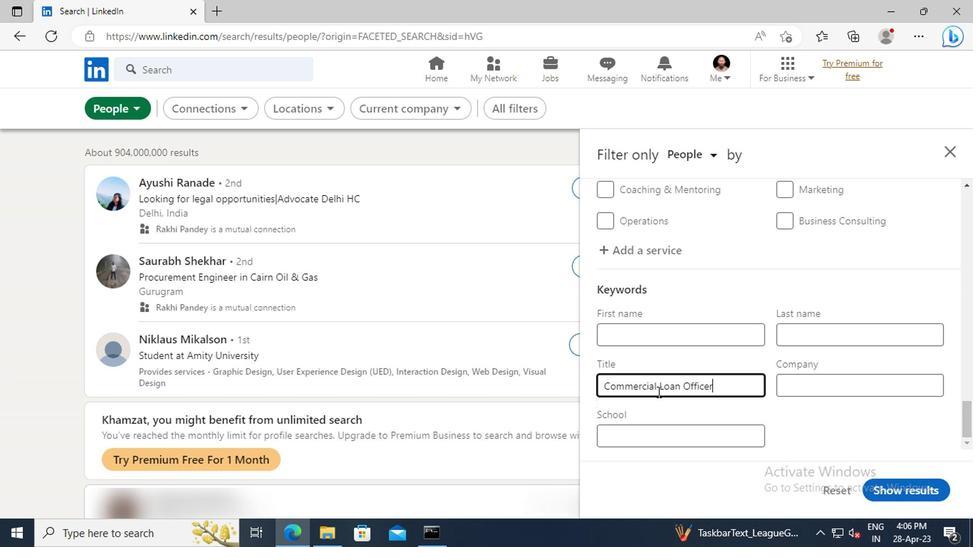 
Action: Mouse moved to (731, 447)
Screenshot: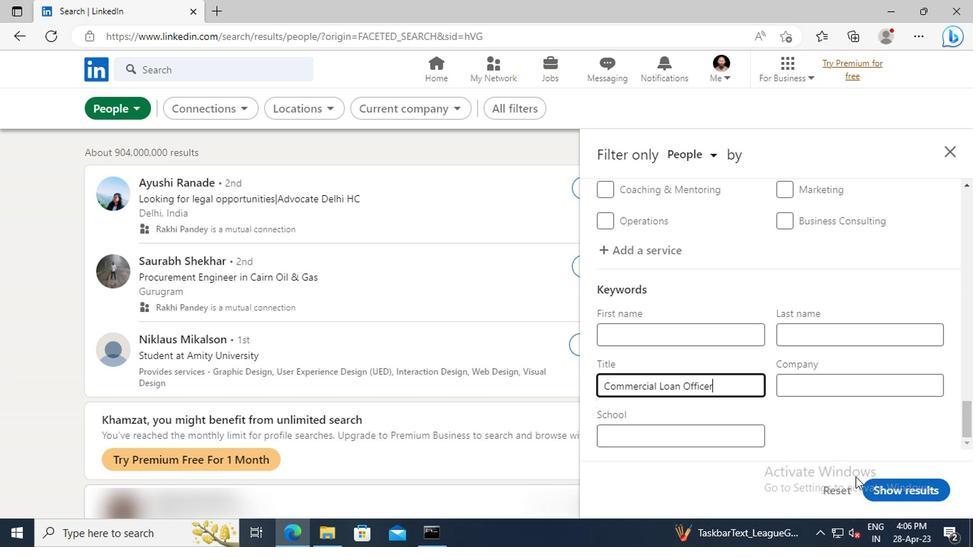 
Action: Mouse pressed left at (731, 447)
Screenshot: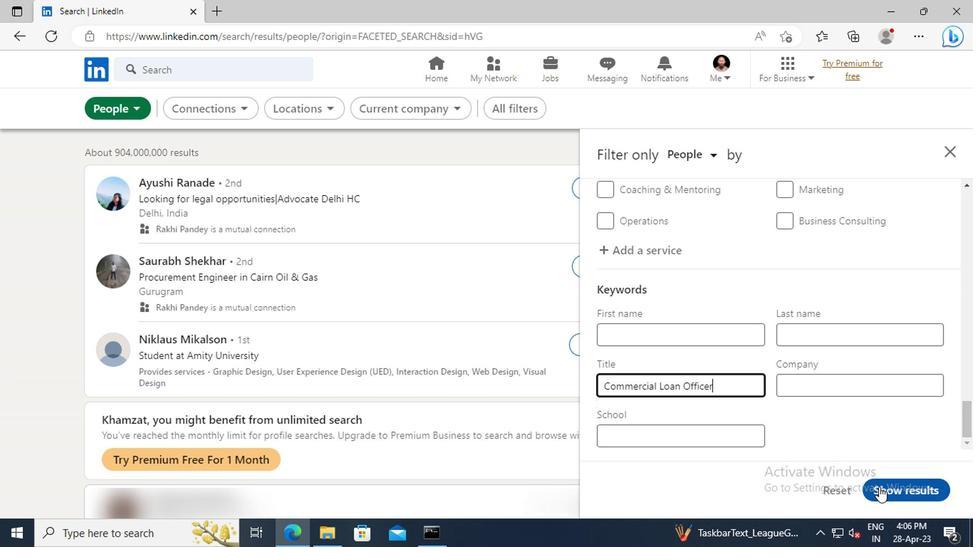 
